 Task: Look for space in Hawthorne, United States from 10th August, 2023 to 18th August, 2023 for 2 adults in price range Rs.10000 to Rs.14000. Place can be private room with 1  bedroom having 1 bed and 1 bathroom. Property type can be house, flat, guest house. Amenities needed are: wifi, TV, free parkinig on premises, gym, breakfast. Booking option can be shelf check-in. Required host language is English.
Action: Mouse moved to (429, 107)
Screenshot: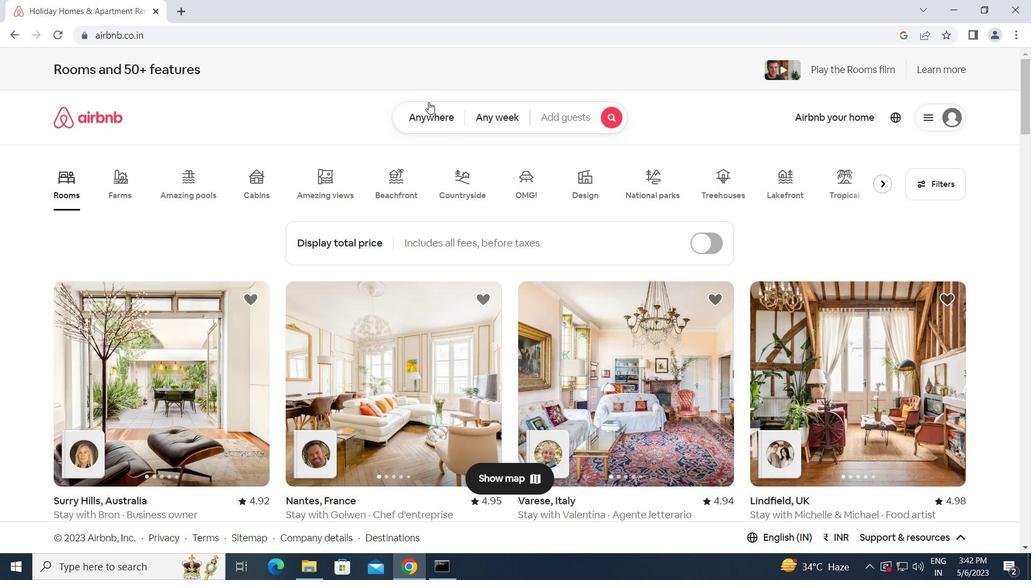 
Action: Mouse pressed left at (429, 107)
Screenshot: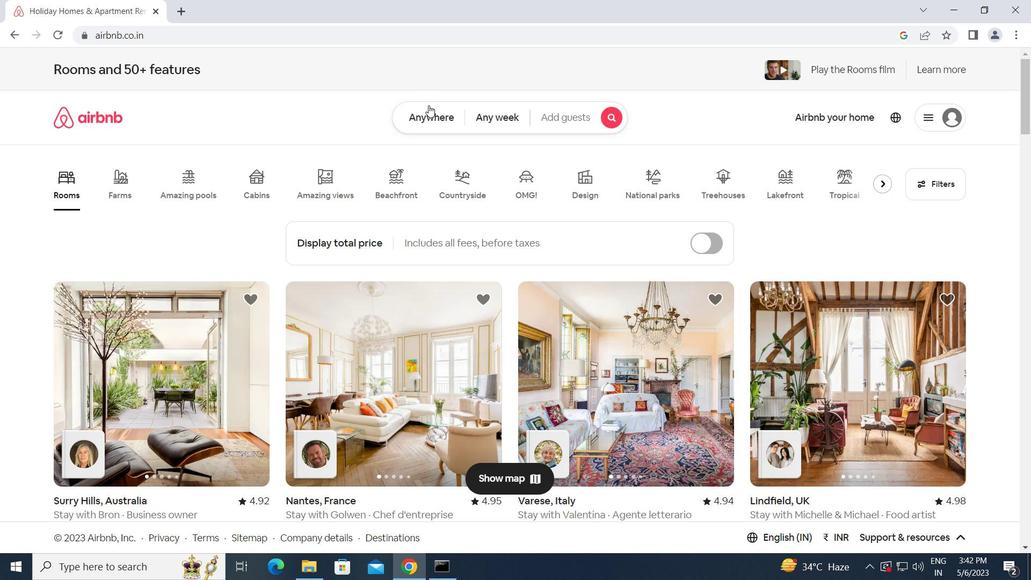 
Action: Mouse moved to (355, 160)
Screenshot: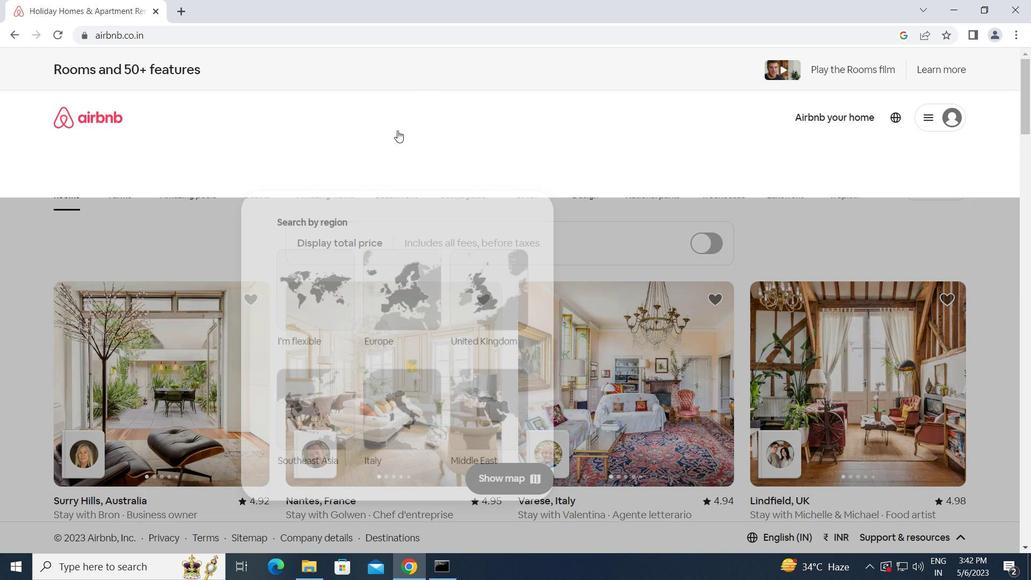
Action: Mouse pressed left at (355, 160)
Screenshot: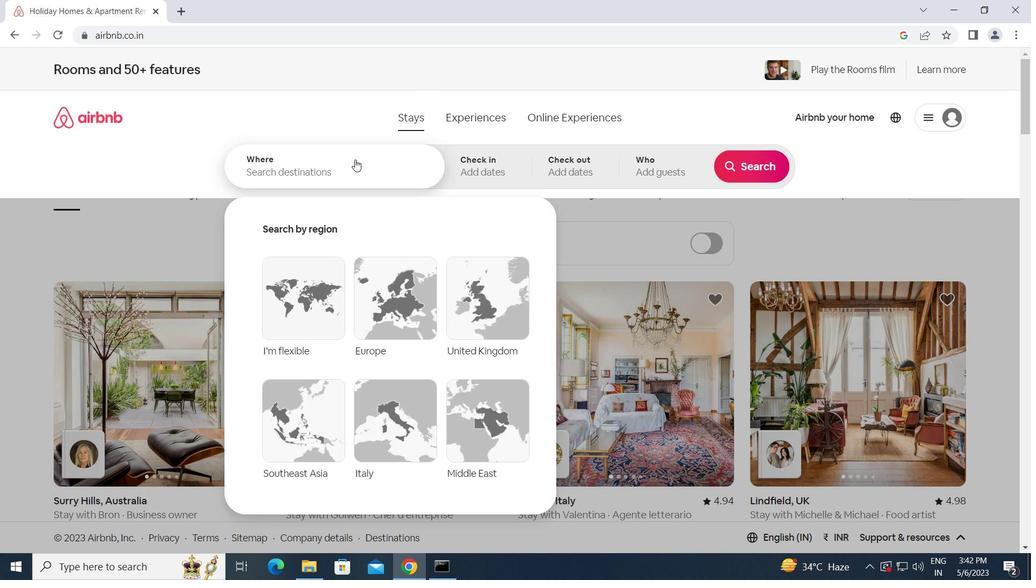 
Action: Key pressed h<Key.backspace><Key.caps_lock>h<Key.caps_lock>awthorne,<Key.space><Key.caps_lock>u<Key.caps_lock>nited<Key.space><Key.caps_lock>s<Key.caps_lock>tate
Screenshot: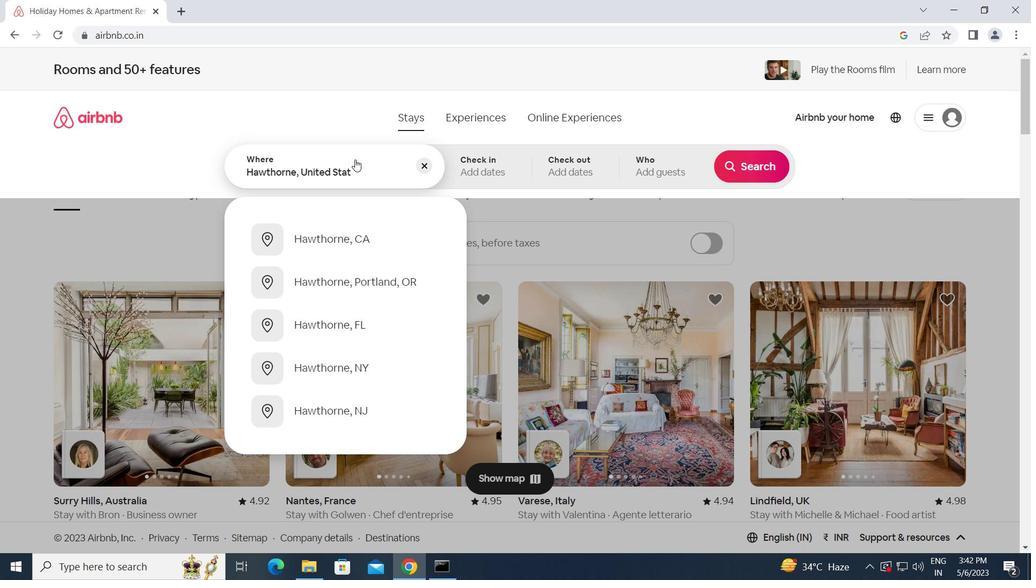 
Action: Mouse moved to (826, 0)
Screenshot: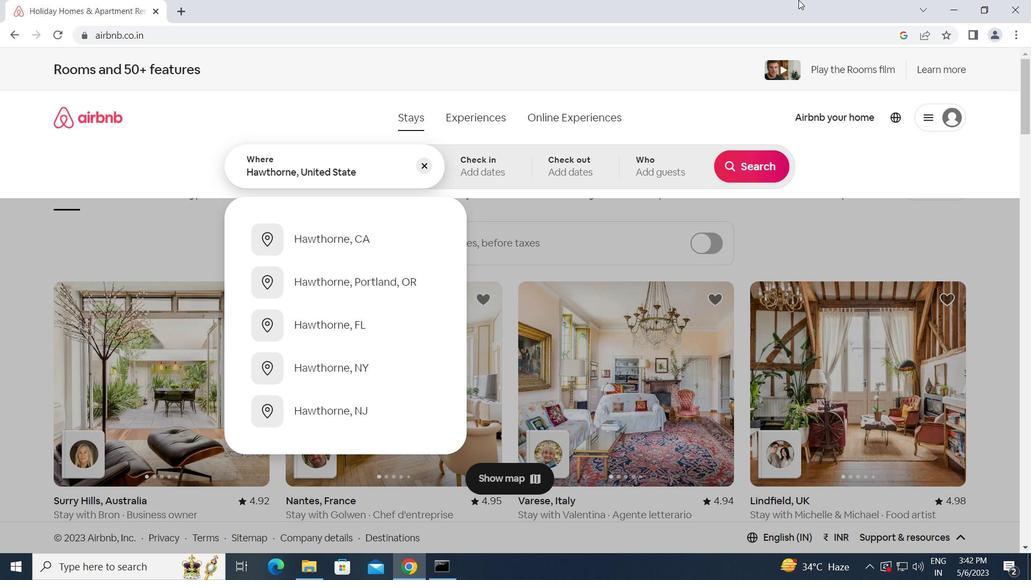 
Action: Key pressed s<Key.enter>
Screenshot: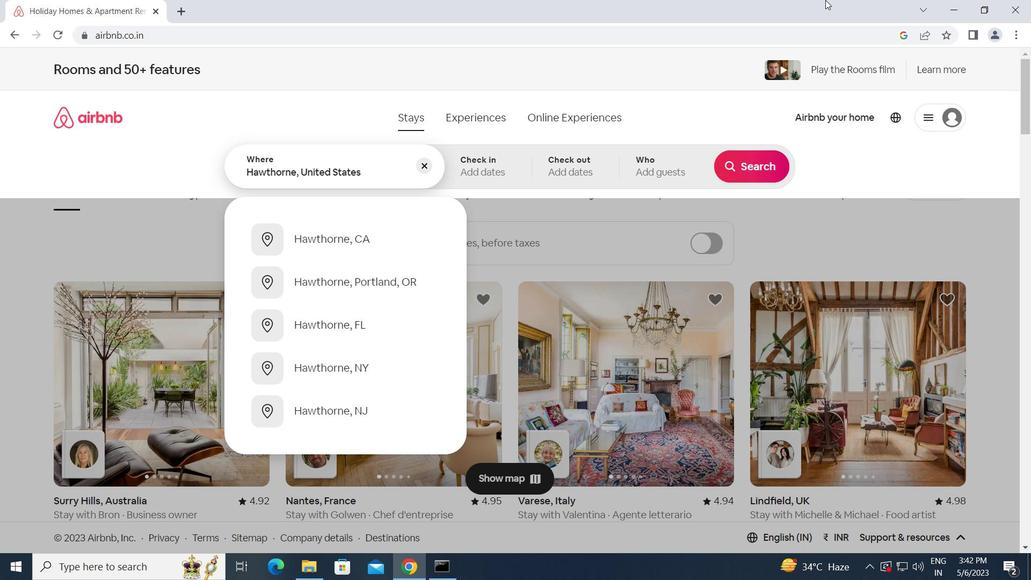 
Action: Mouse moved to (746, 276)
Screenshot: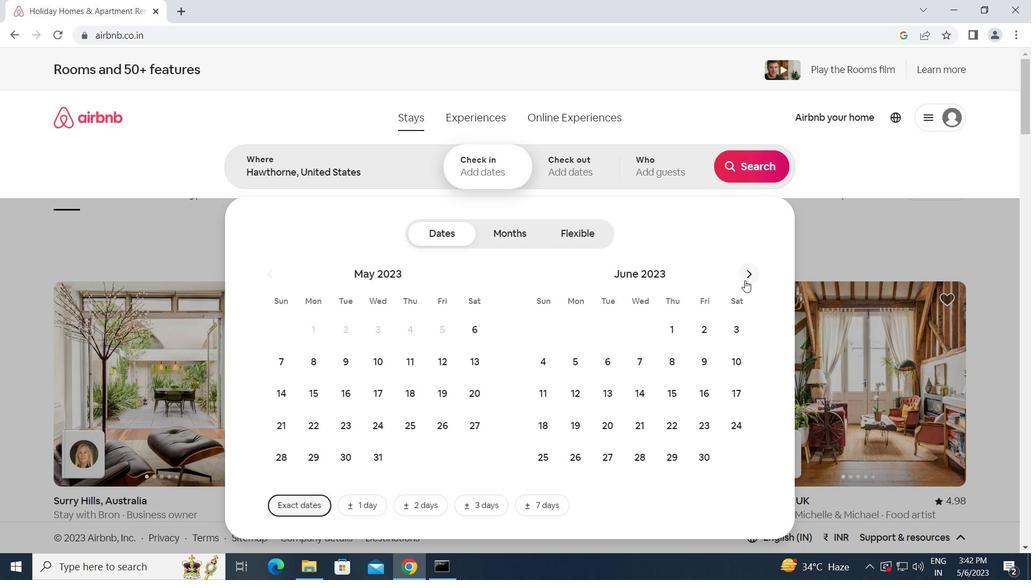 
Action: Mouse pressed left at (746, 276)
Screenshot: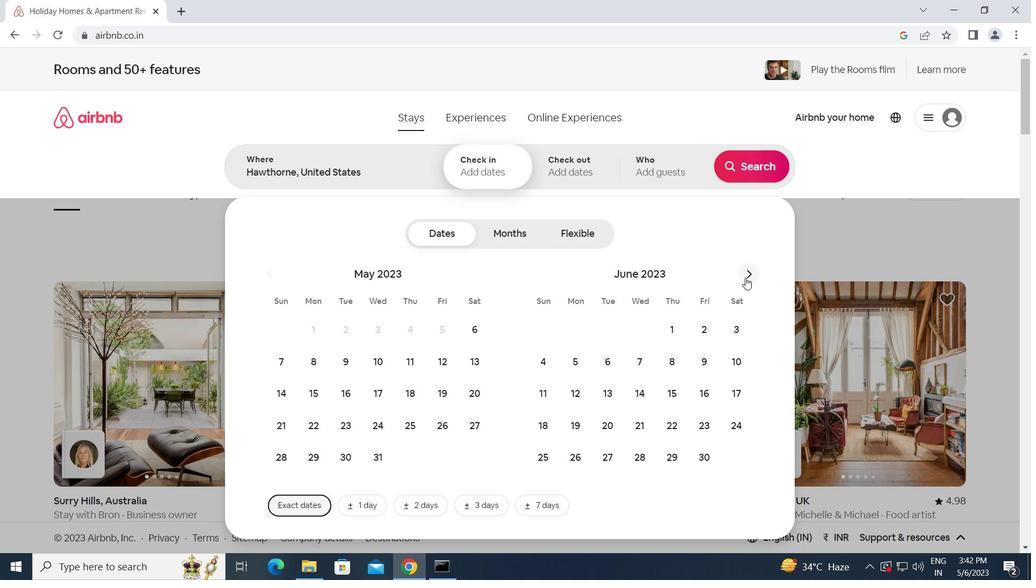 
Action: Mouse pressed left at (746, 276)
Screenshot: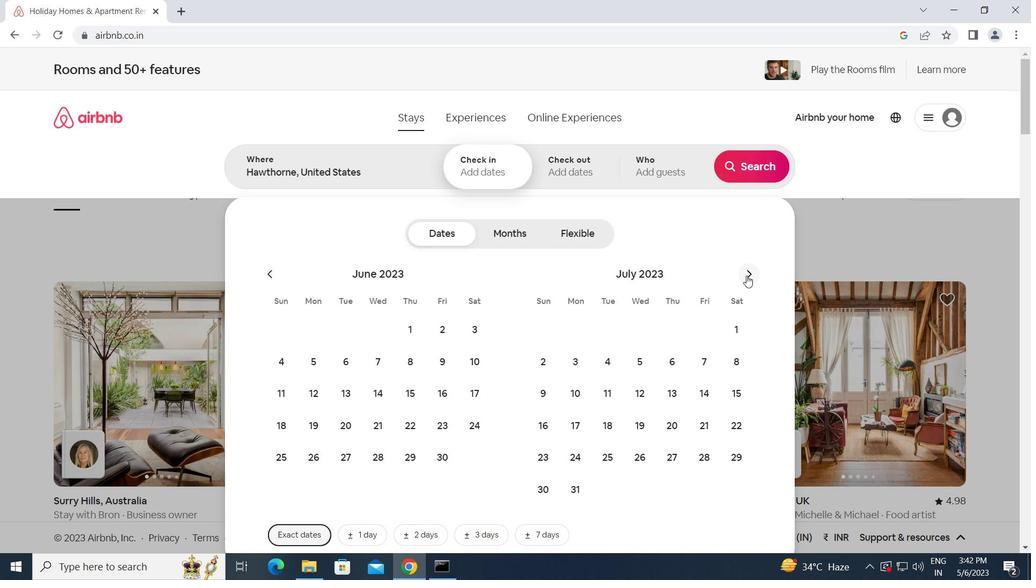 
Action: Mouse moved to (674, 359)
Screenshot: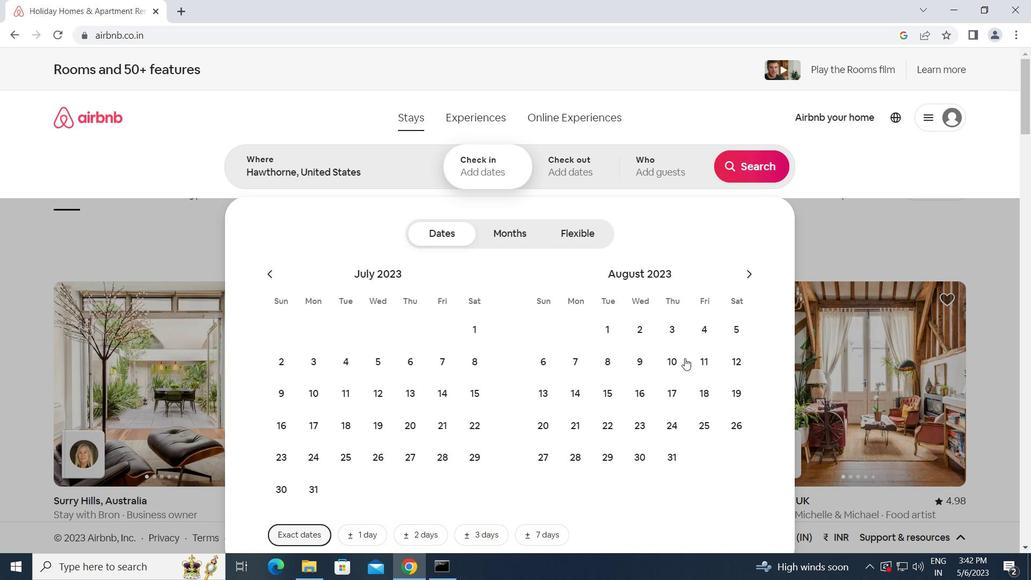 
Action: Mouse pressed left at (674, 359)
Screenshot: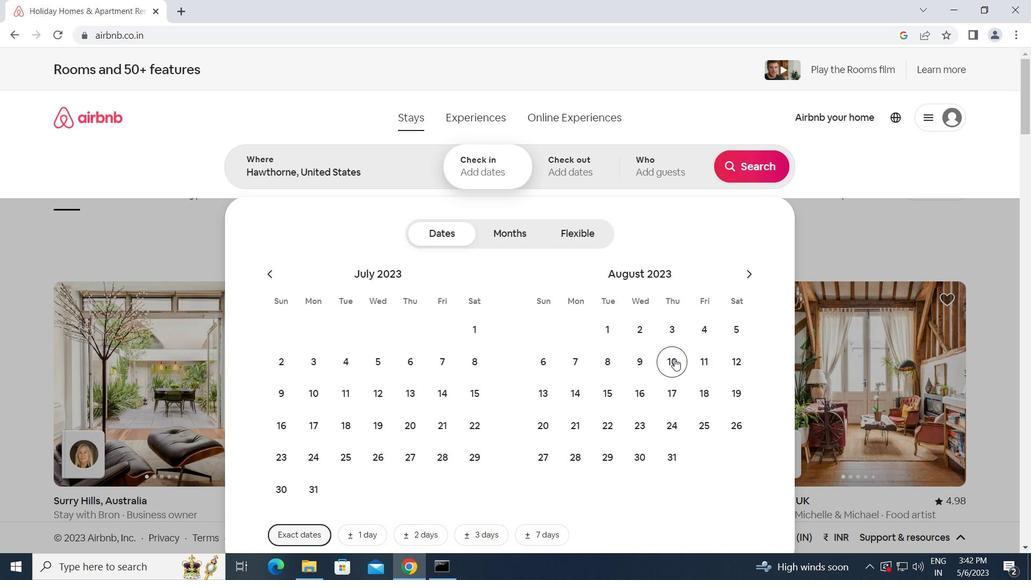 
Action: Mouse moved to (703, 392)
Screenshot: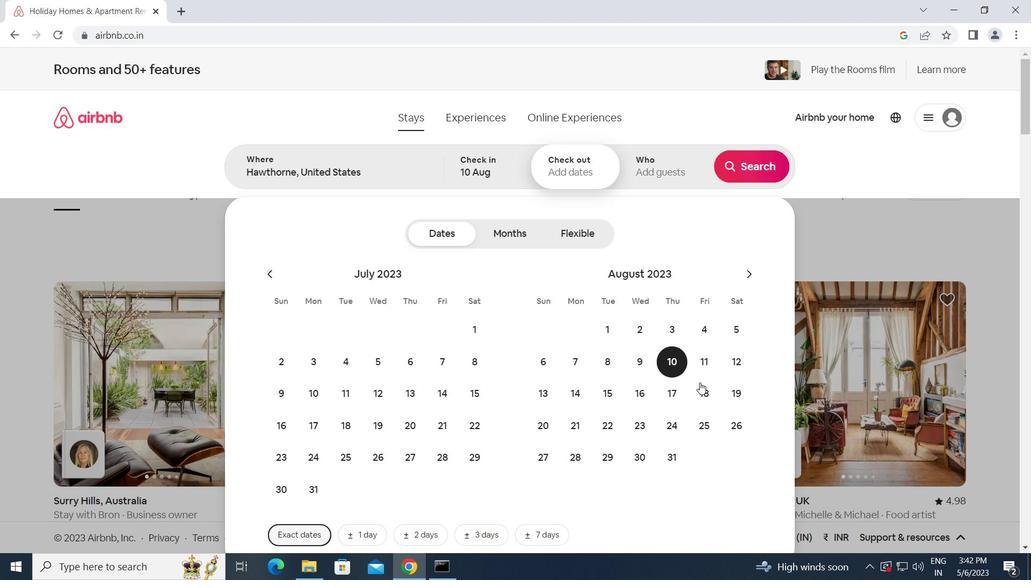 
Action: Mouse pressed left at (703, 392)
Screenshot: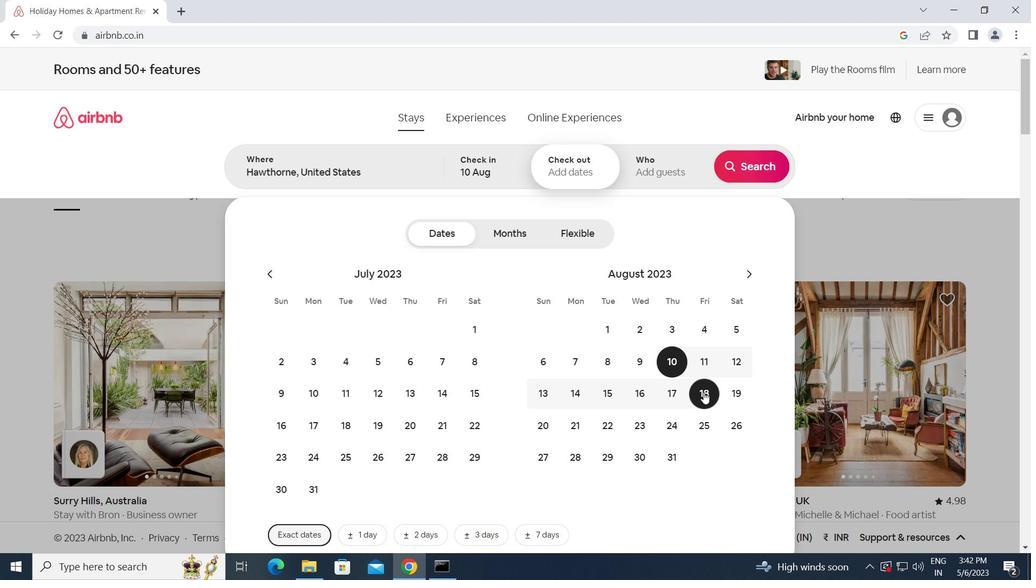 
Action: Mouse moved to (680, 170)
Screenshot: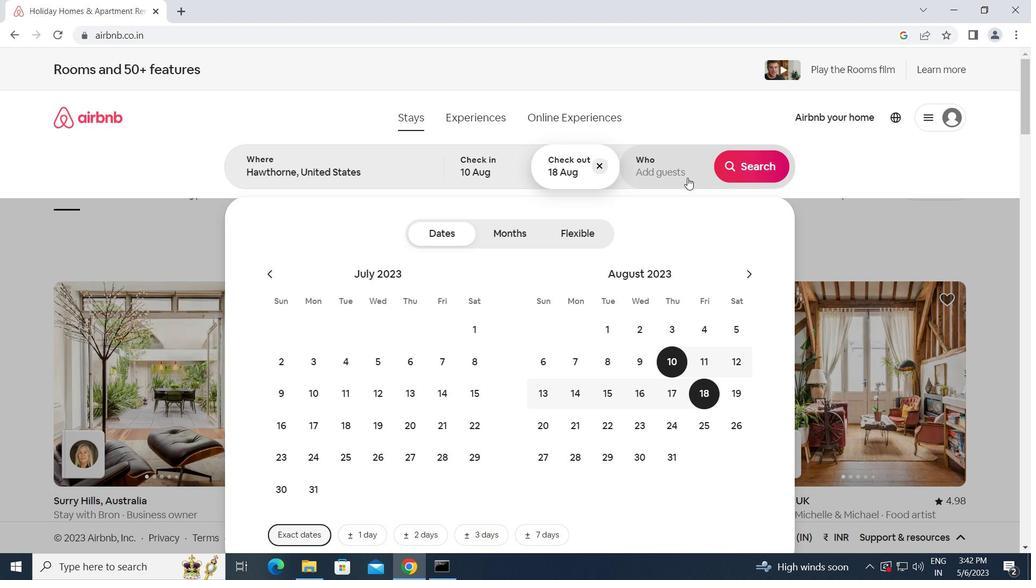 
Action: Mouse pressed left at (680, 170)
Screenshot: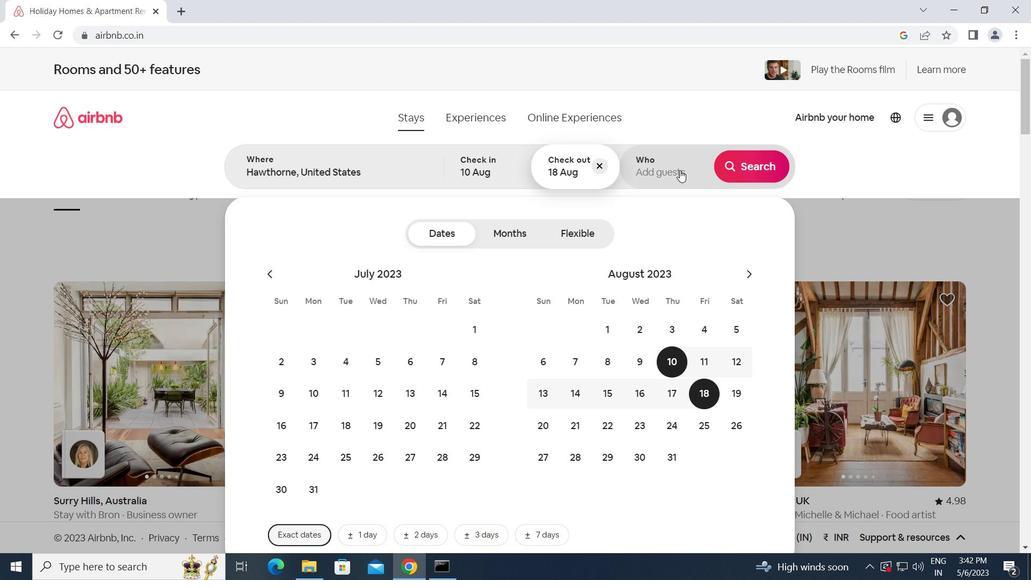 
Action: Mouse moved to (759, 235)
Screenshot: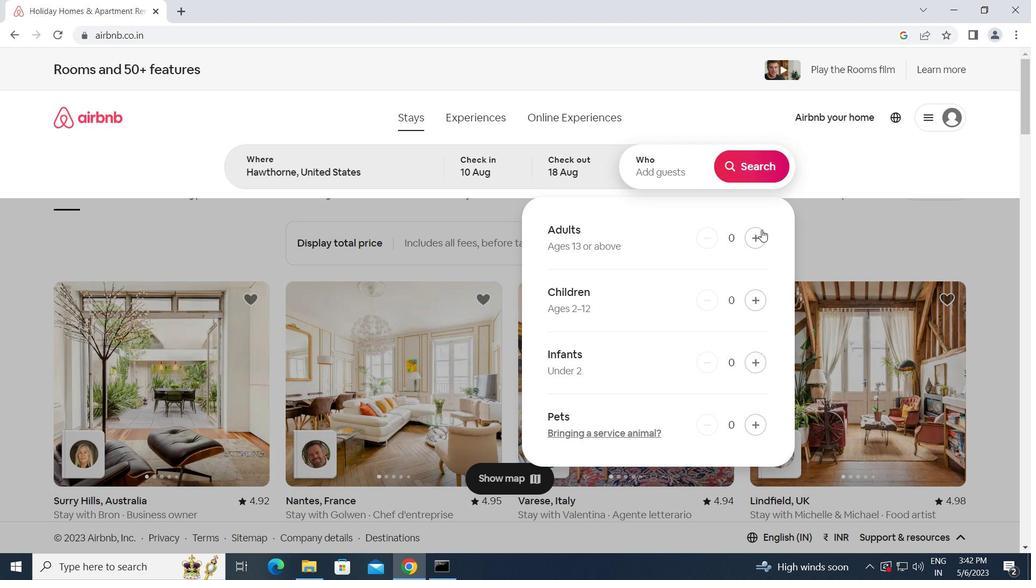 
Action: Mouse pressed left at (759, 235)
Screenshot: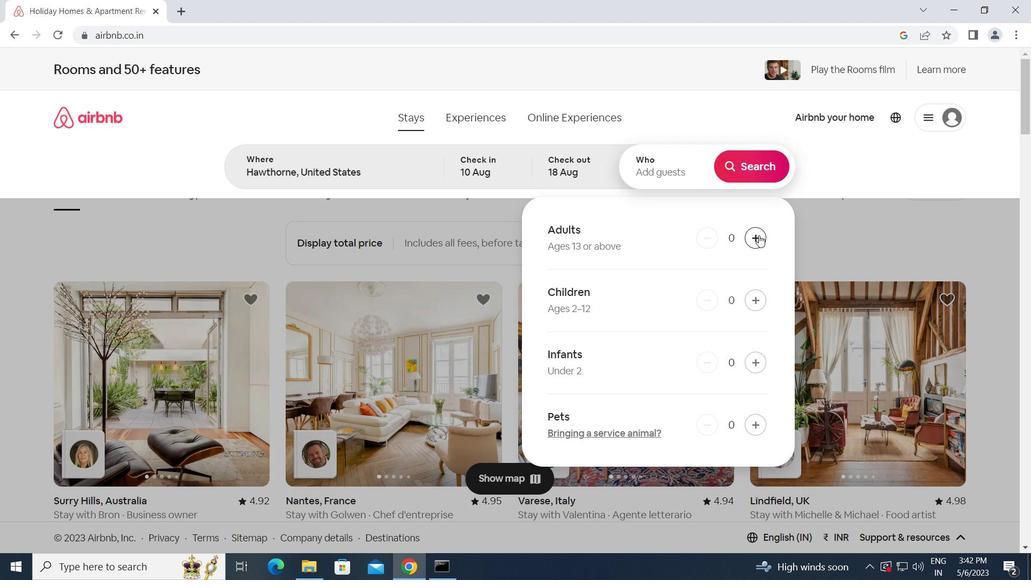
Action: Mouse pressed left at (759, 235)
Screenshot: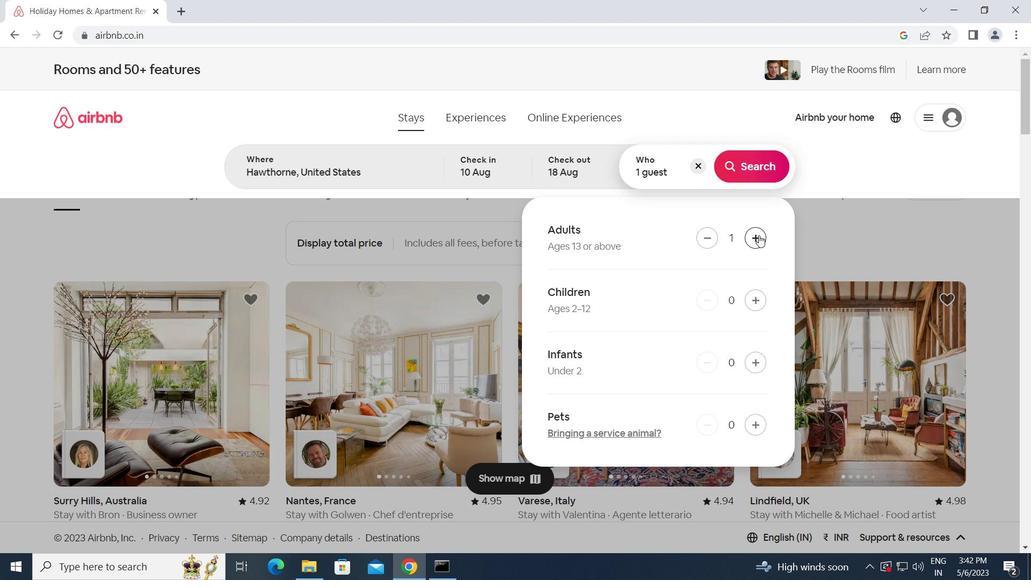
Action: Mouse moved to (757, 164)
Screenshot: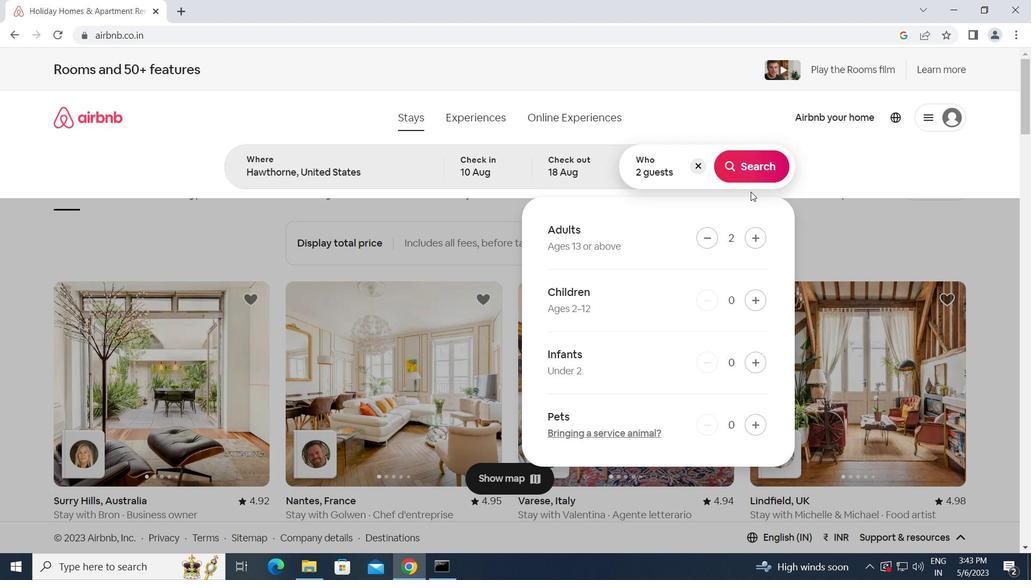 
Action: Mouse pressed left at (757, 164)
Screenshot: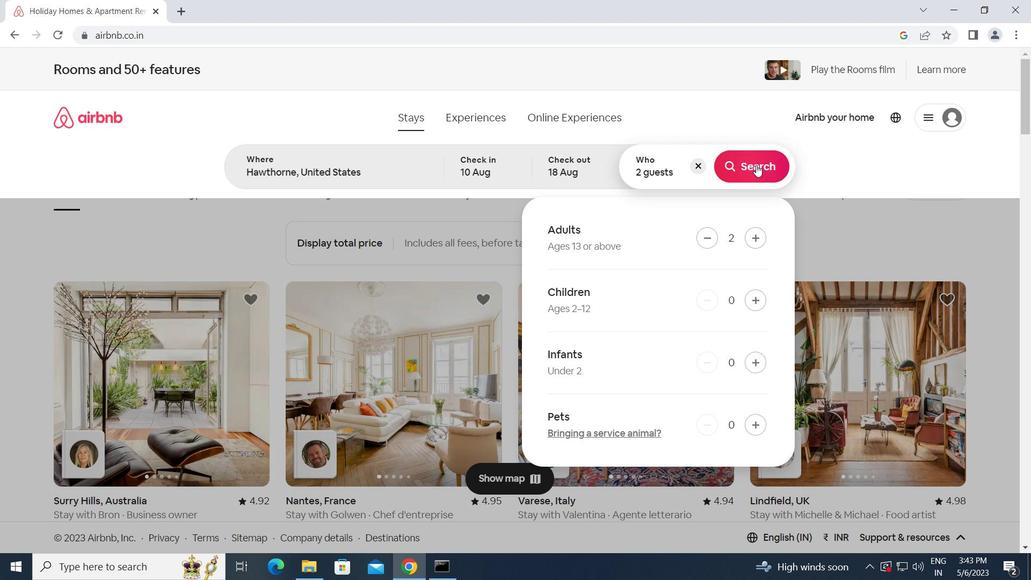 
Action: Mouse moved to (955, 124)
Screenshot: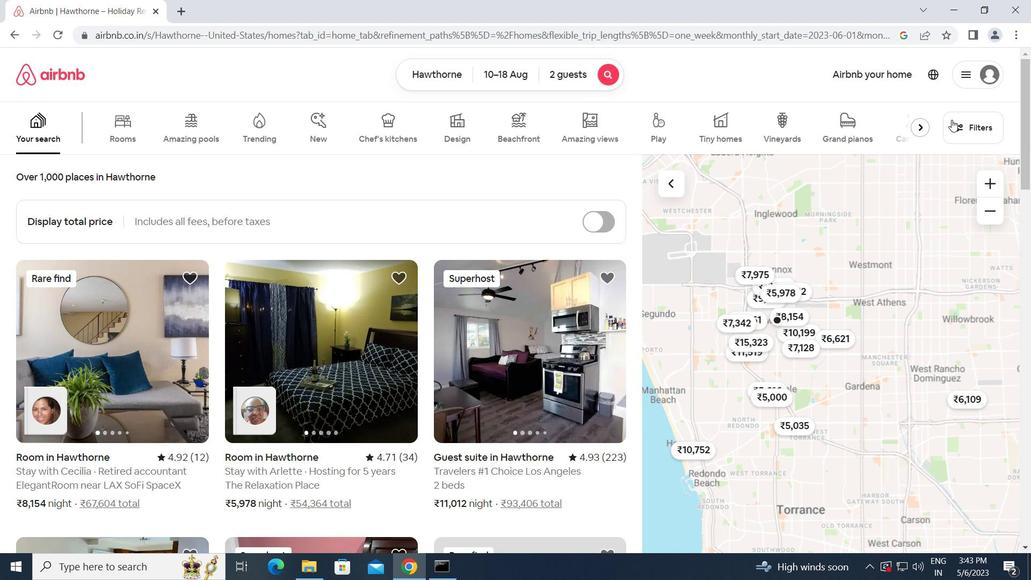 
Action: Mouse pressed left at (955, 124)
Screenshot: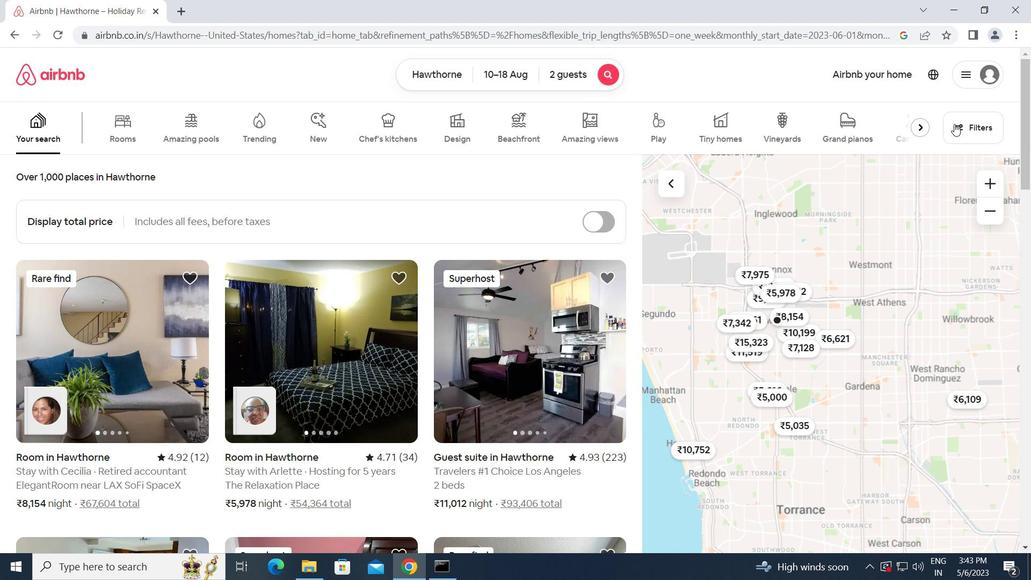 
Action: Mouse moved to (331, 452)
Screenshot: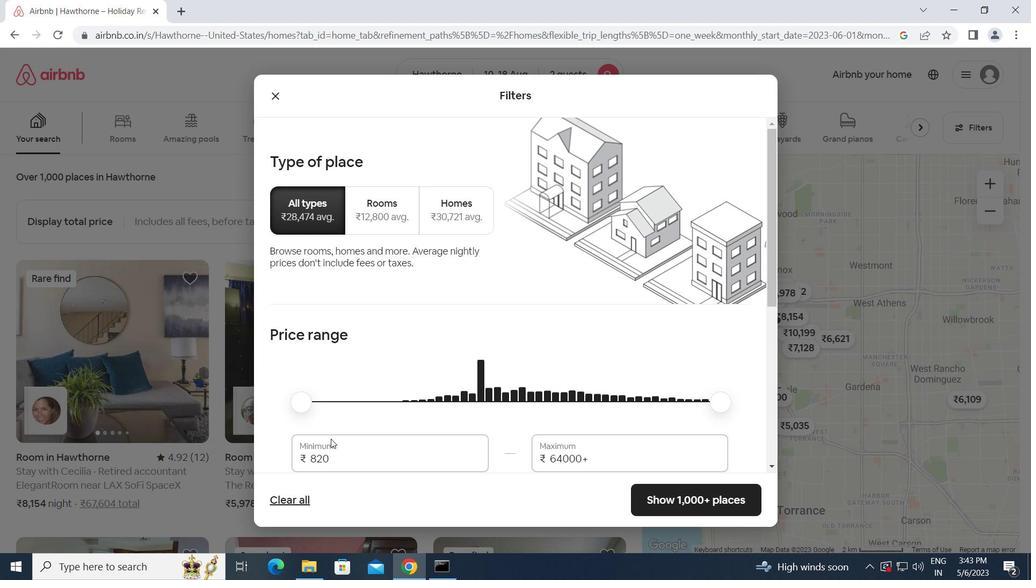 
Action: Mouse scrolled (331, 451) with delta (0, 0)
Screenshot: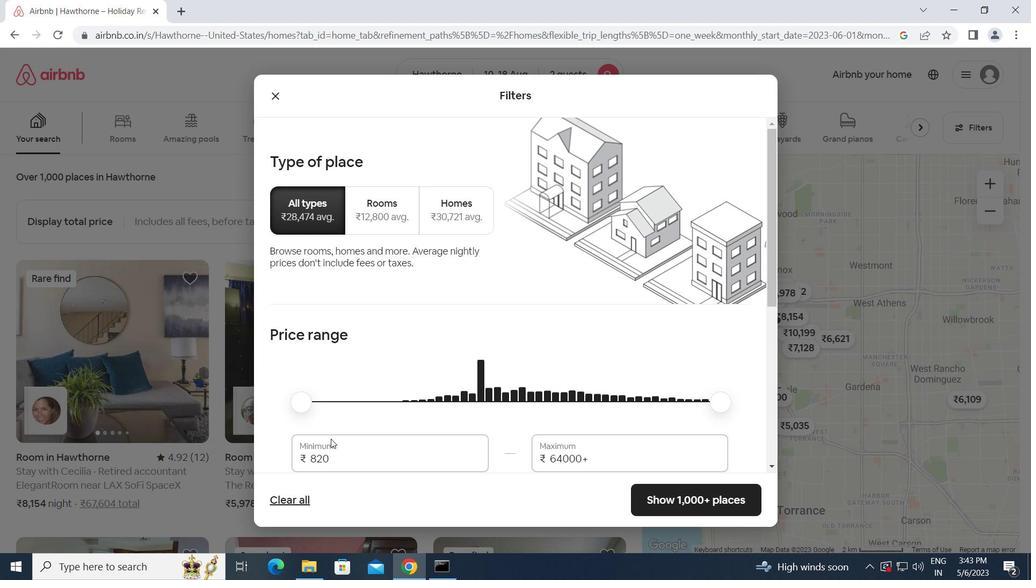 
Action: Mouse scrolled (331, 451) with delta (0, 0)
Screenshot: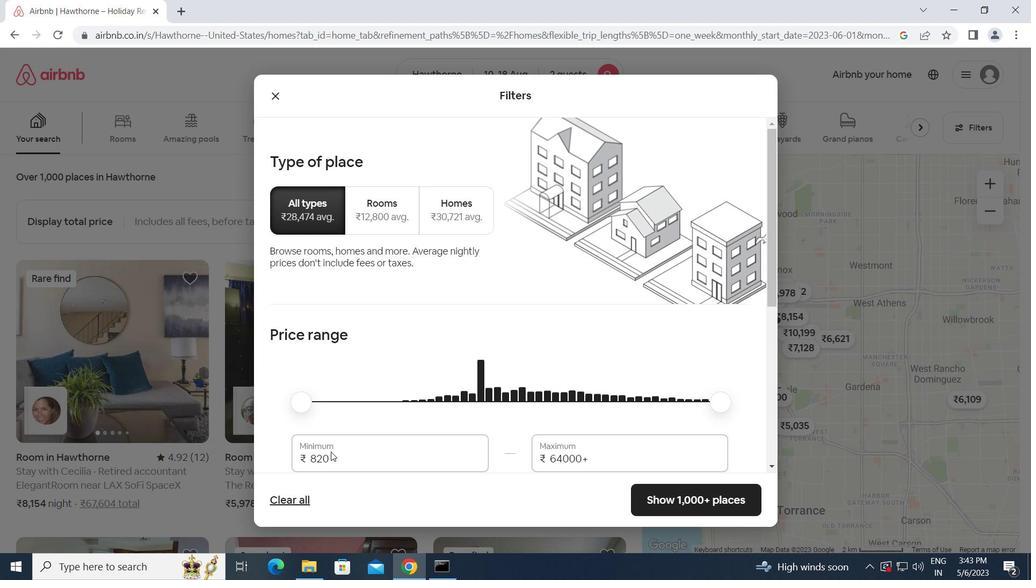 
Action: Mouse moved to (330, 328)
Screenshot: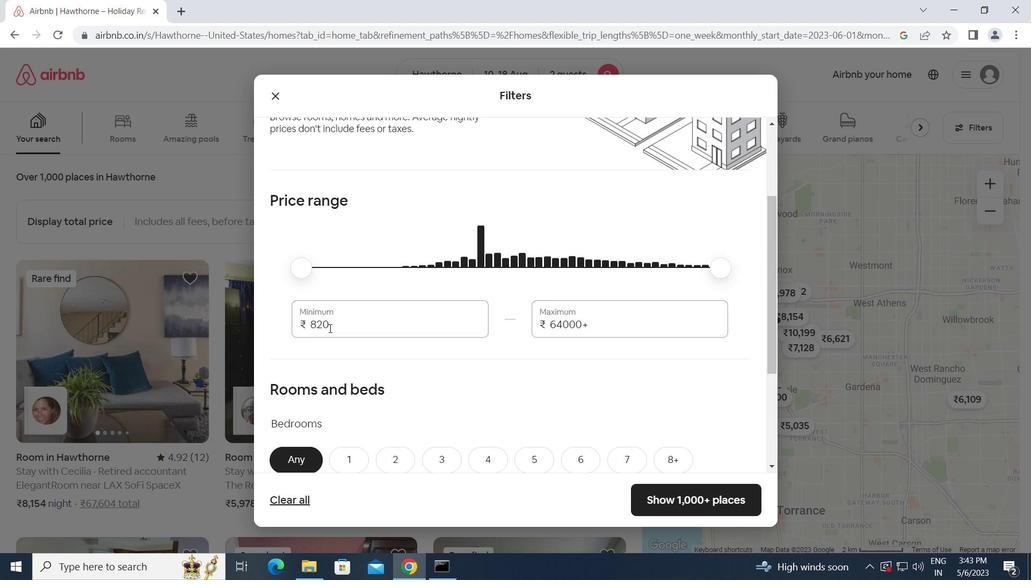 
Action: Mouse pressed left at (330, 328)
Screenshot: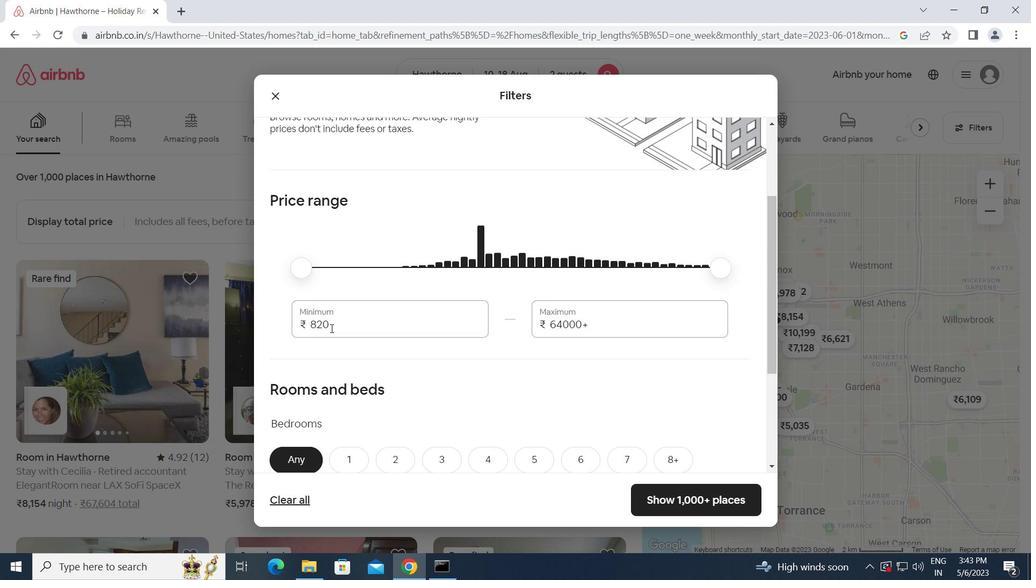 
Action: Mouse moved to (293, 323)
Screenshot: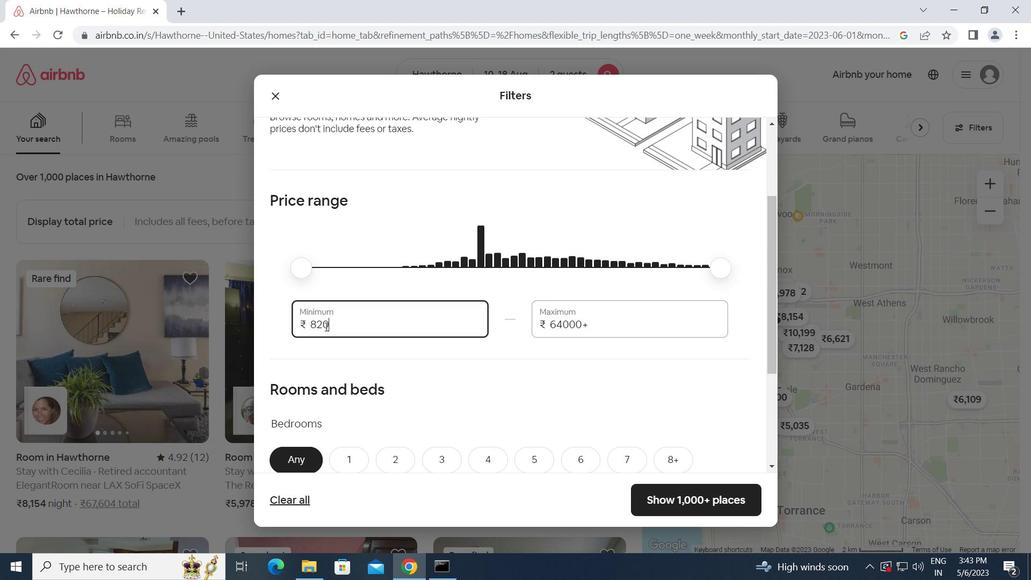 
Action: Key pressed 10000<Key.tab>14000
Screenshot: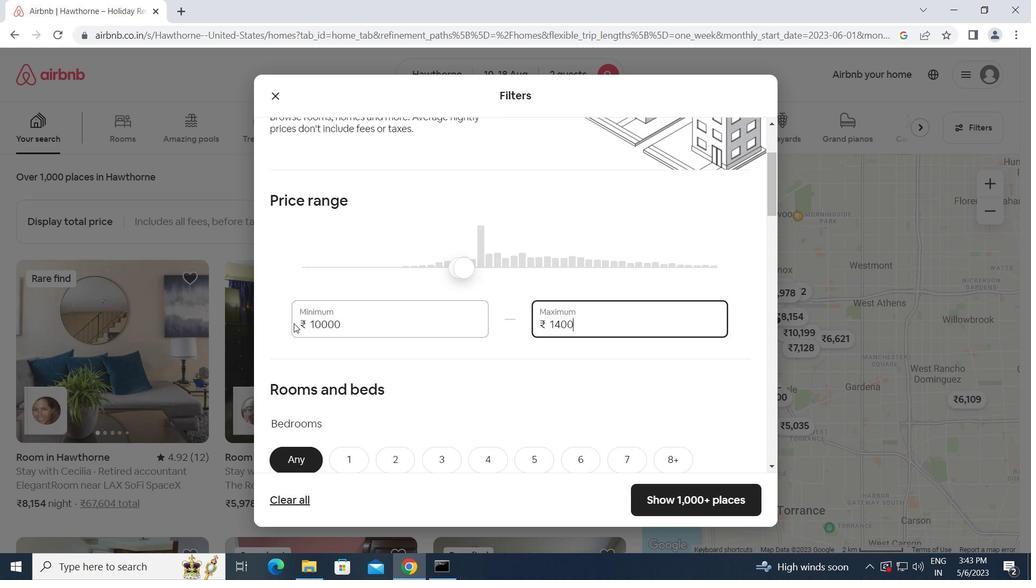 
Action: Mouse moved to (322, 357)
Screenshot: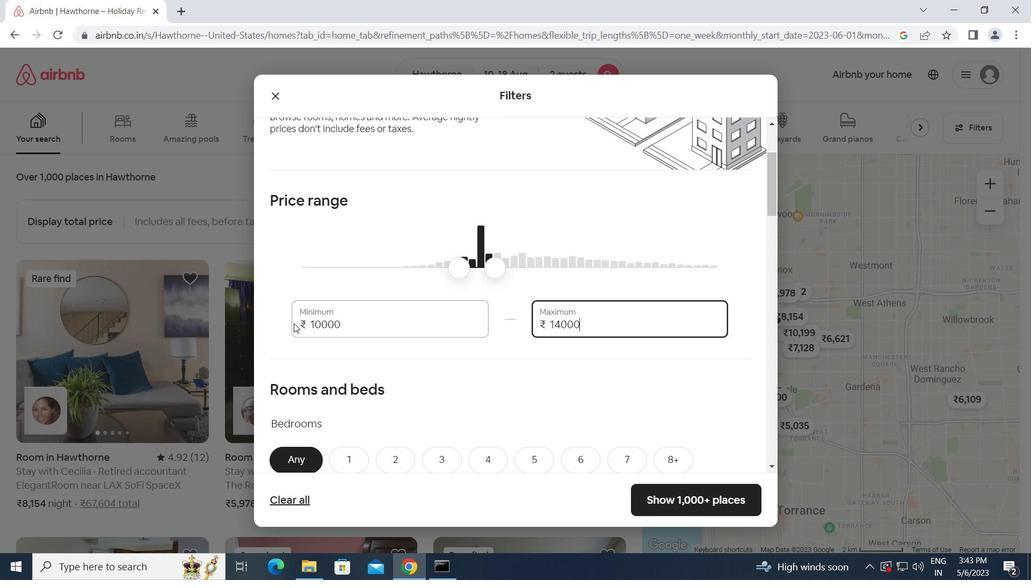 
Action: Mouse scrolled (322, 357) with delta (0, 0)
Screenshot: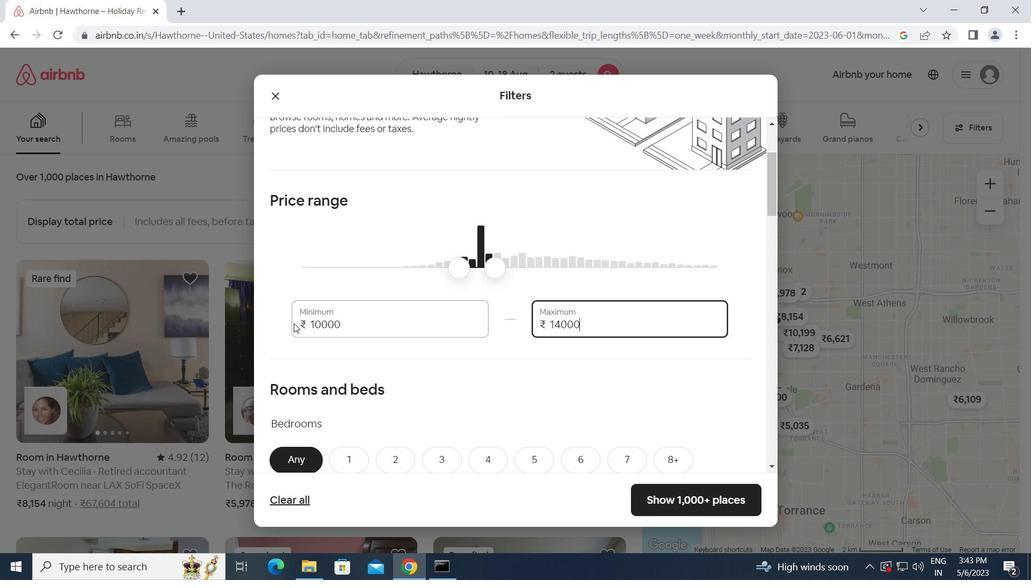 
Action: Mouse moved to (416, 352)
Screenshot: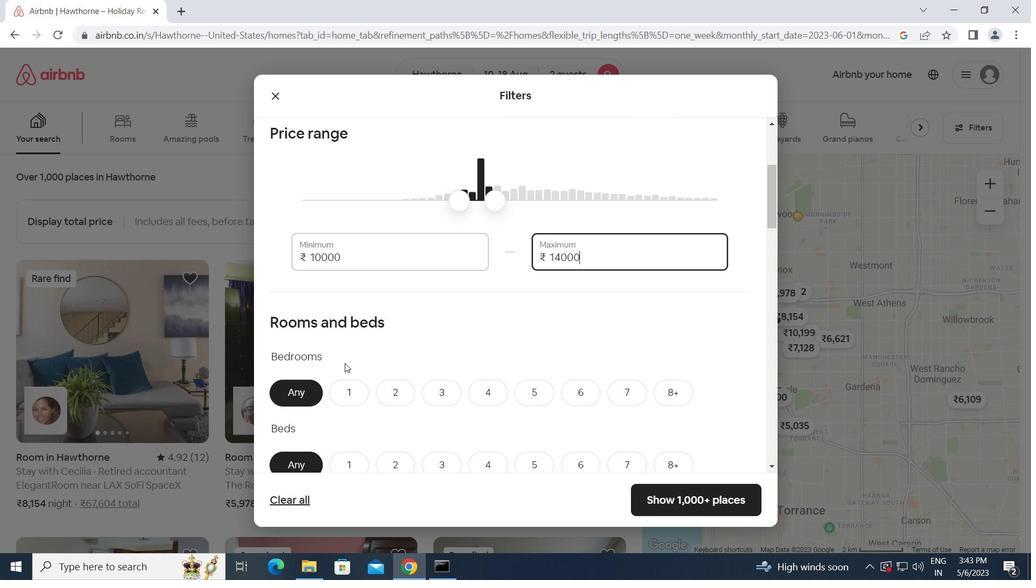 
Action: Mouse scrolled (416, 351) with delta (0, 0)
Screenshot: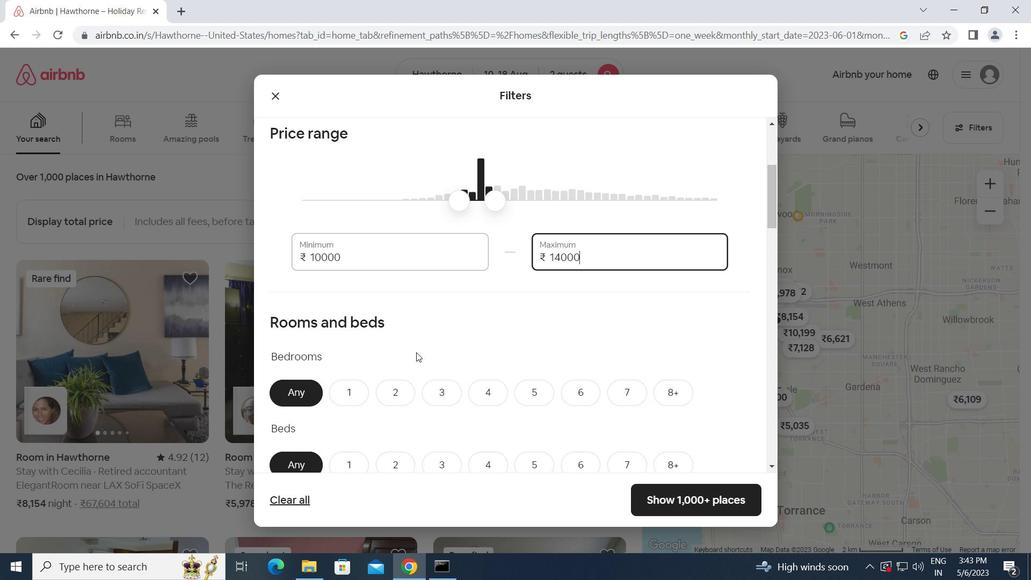 
Action: Mouse moved to (344, 321)
Screenshot: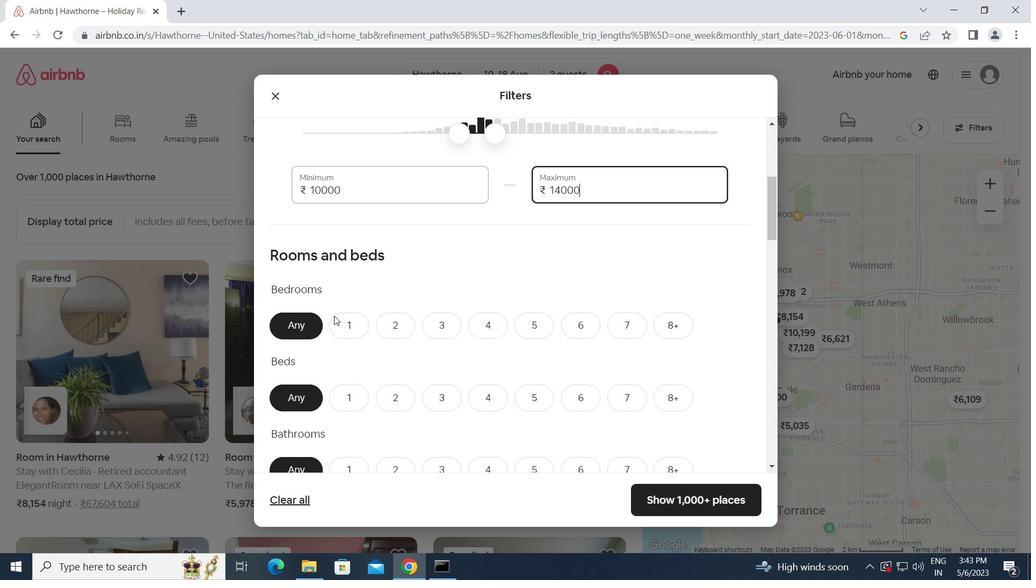 
Action: Mouse pressed left at (344, 321)
Screenshot: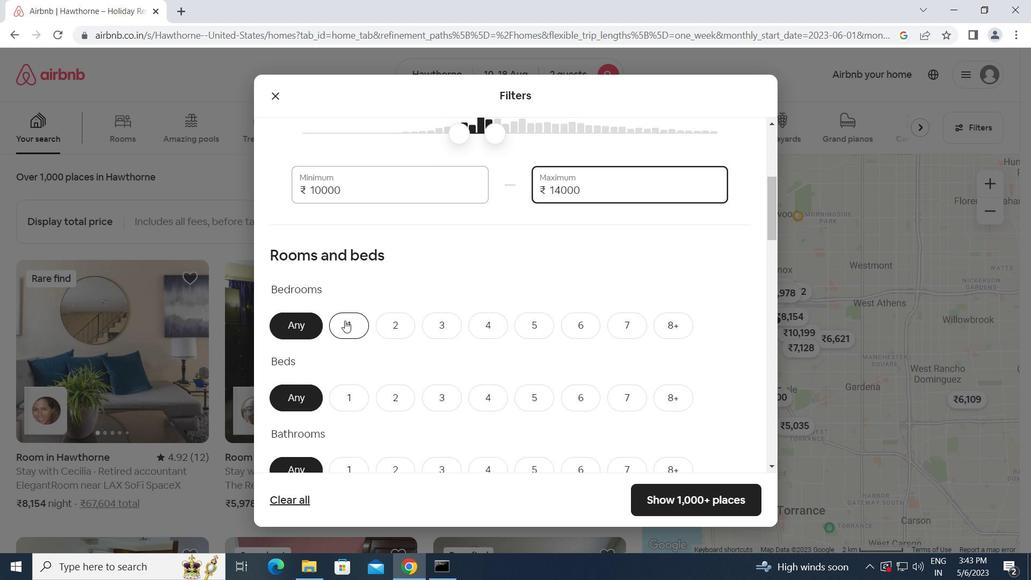 
Action: Mouse moved to (352, 329)
Screenshot: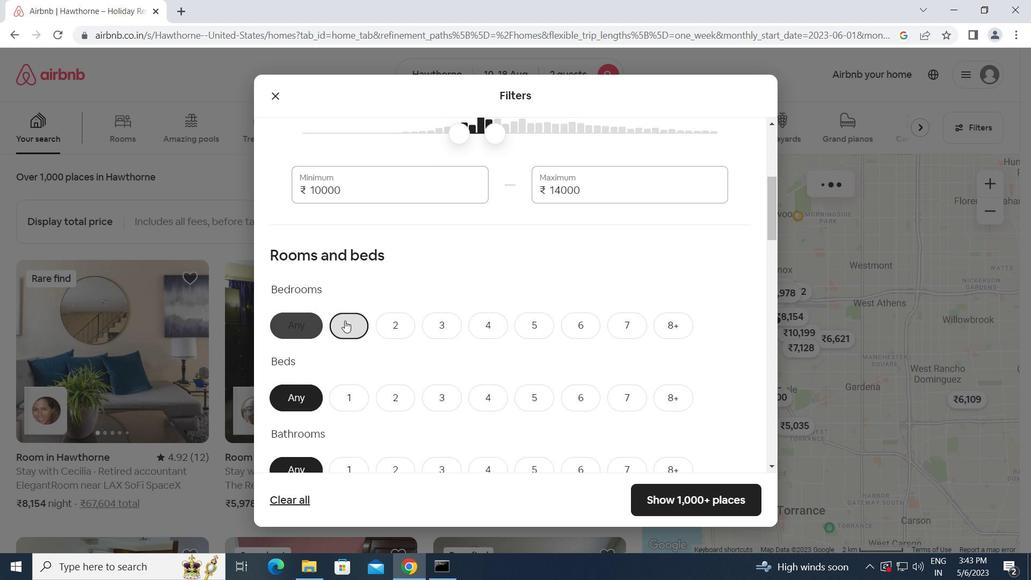 
Action: Mouse scrolled (352, 329) with delta (0, 0)
Screenshot: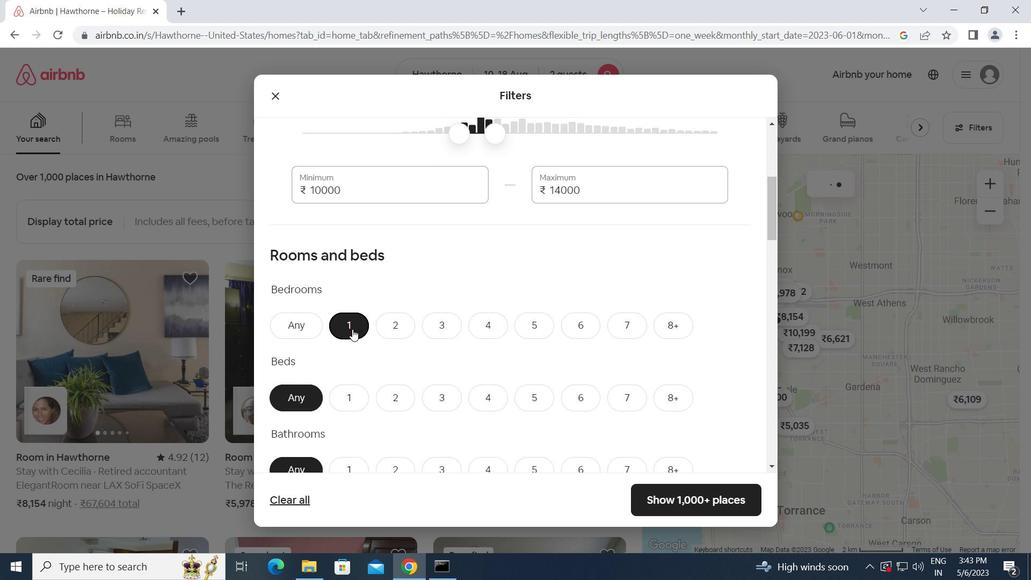 
Action: Mouse pressed left at (352, 329)
Screenshot: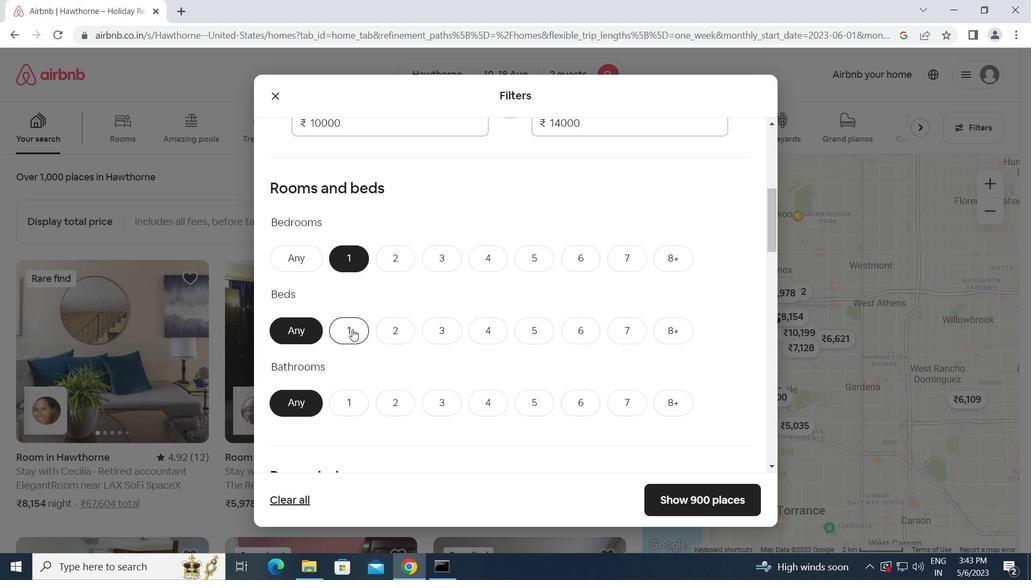 
Action: Mouse moved to (350, 406)
Screenshot: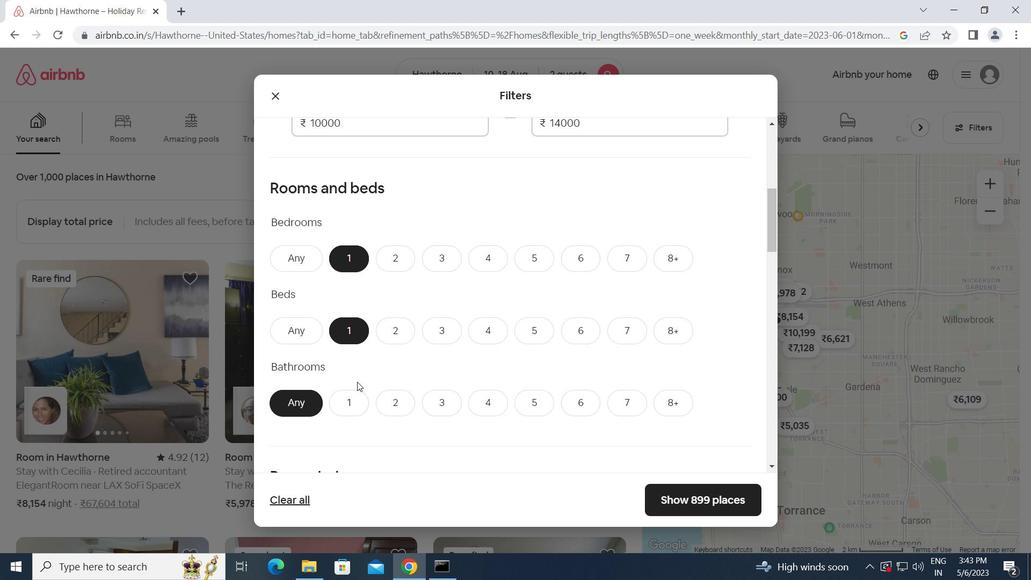 
Action: Mouse pressed left at (350, 406)
Screenshot: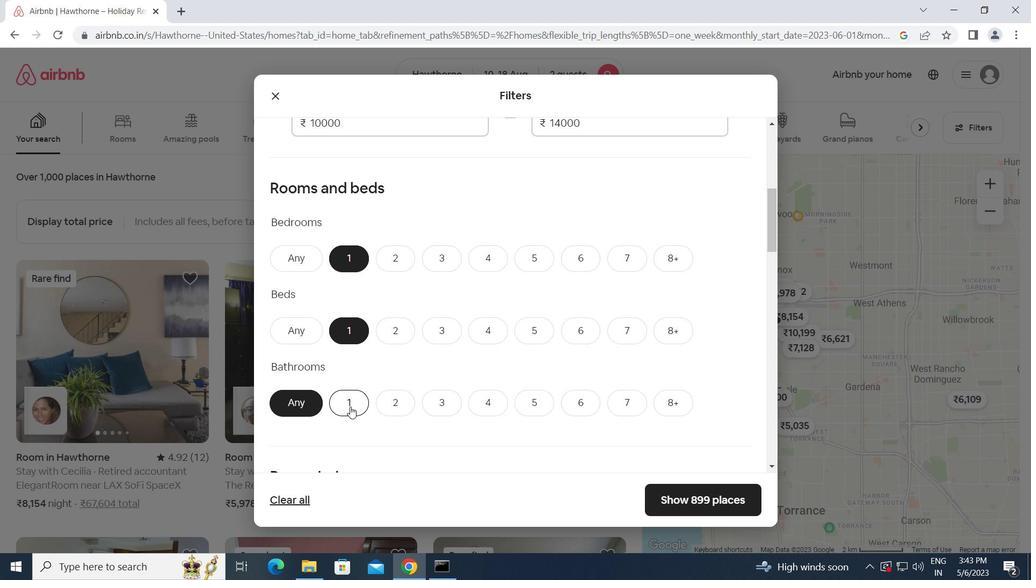 
Action: Mouse moved to (470, 405)
Screenshot: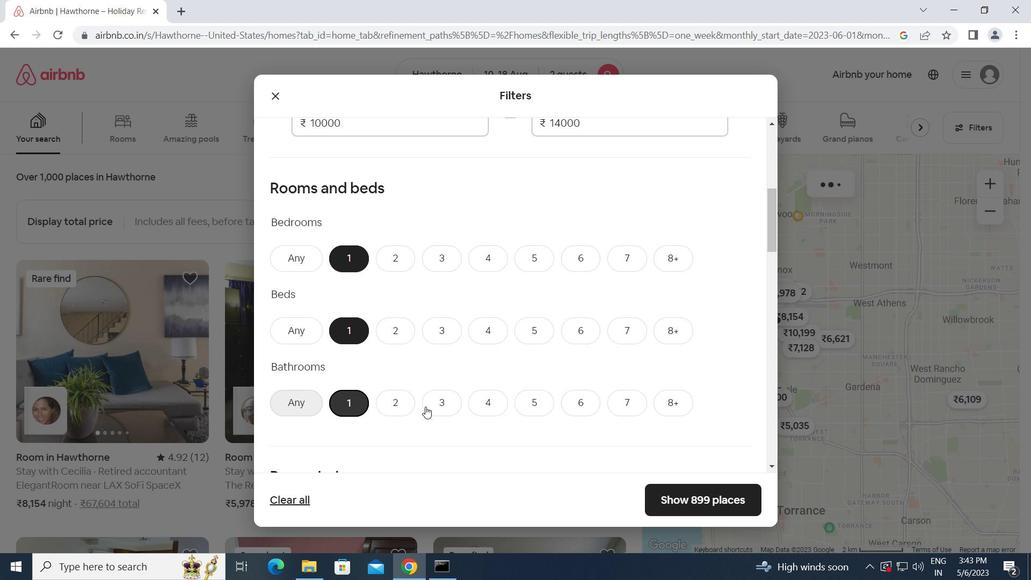 
Action: Mouse scrolled (470, 404) with delta (0, 0)
Screenshot: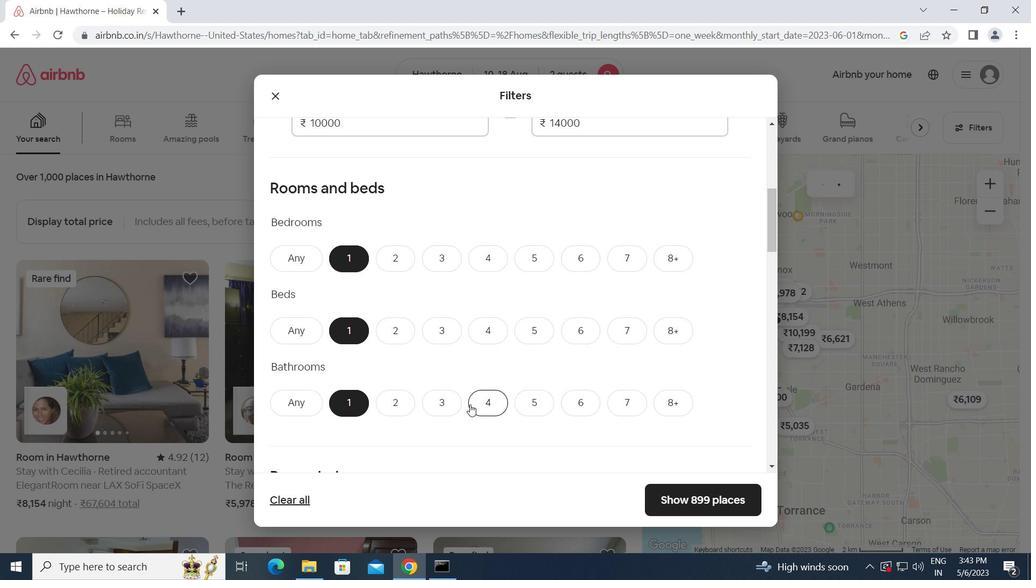 
Action: Mouse moved to (470, 405)
Screenshot: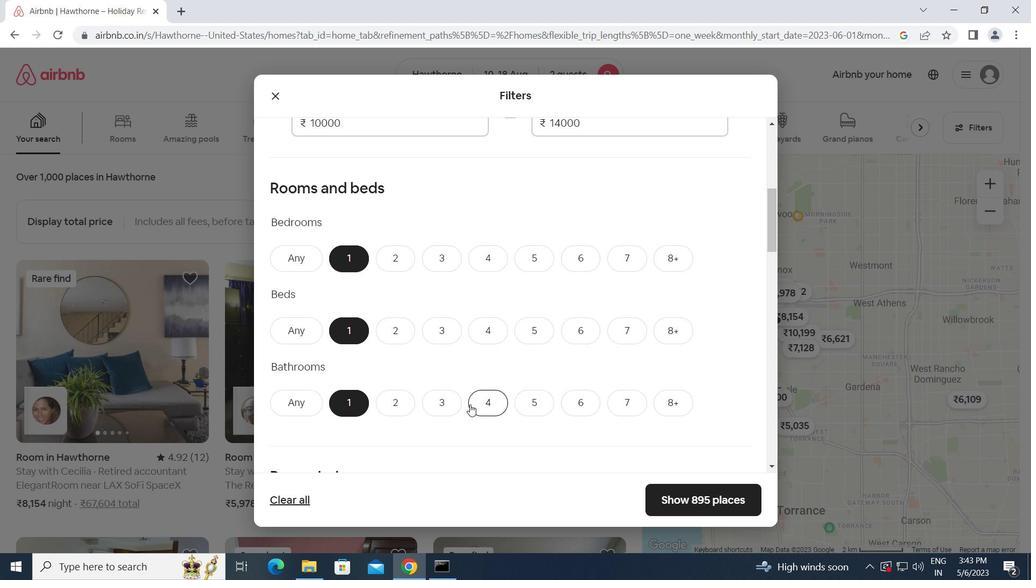 
Action: Mouse scrolled (470, 404) with delta (0, 0)
Screenshot: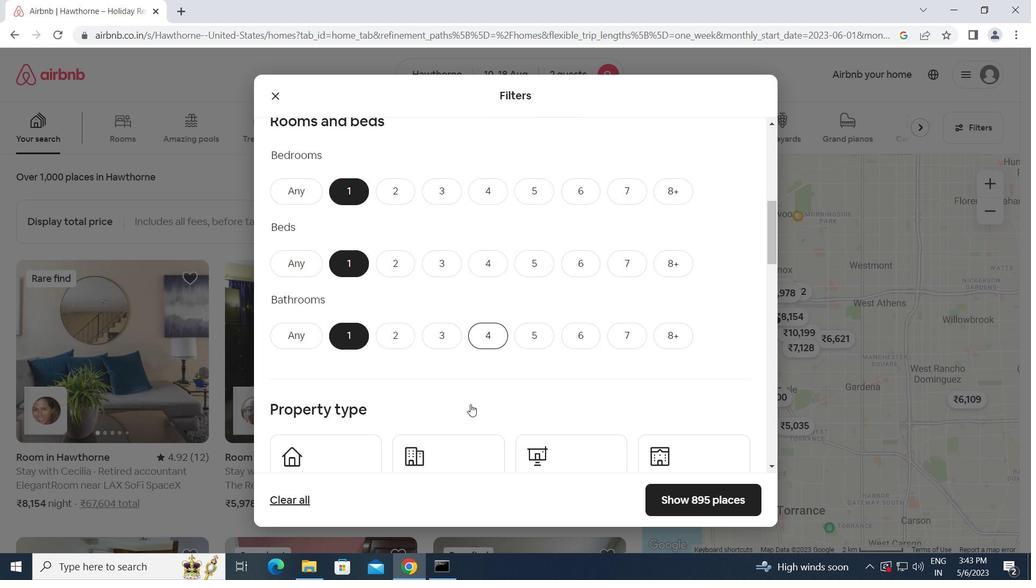 
Action: Mouse moved to (347, 398)
Screenshot: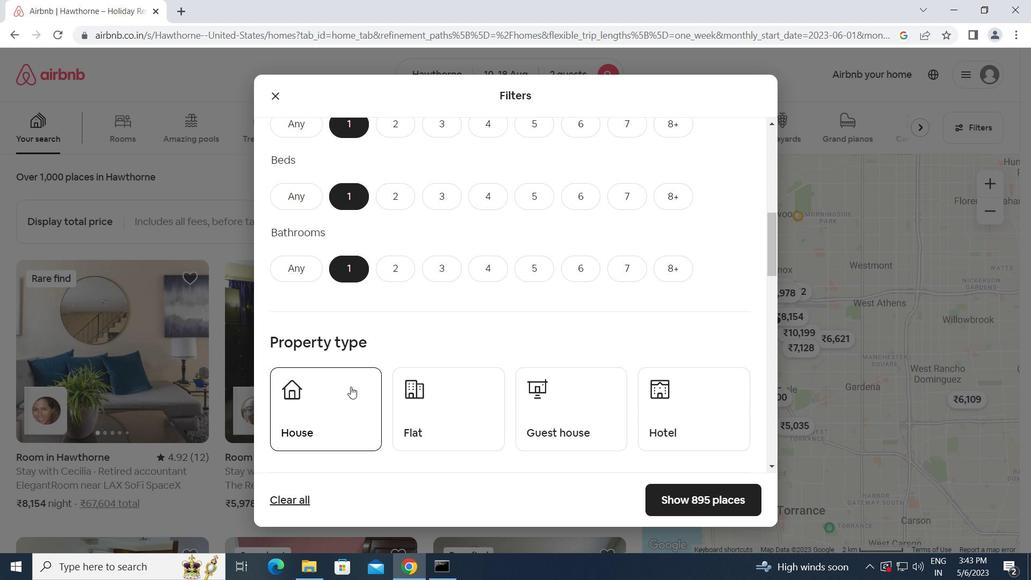 
Action: Mouse pressed left at (347, 398)
Screenshot: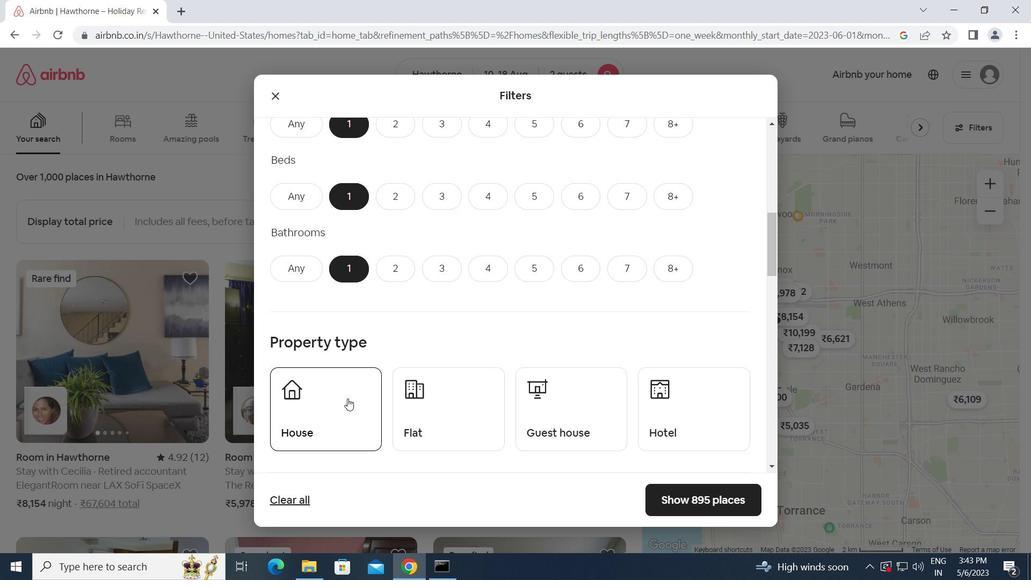 
Action: Mouse moved to (436, 412)
Screenshot: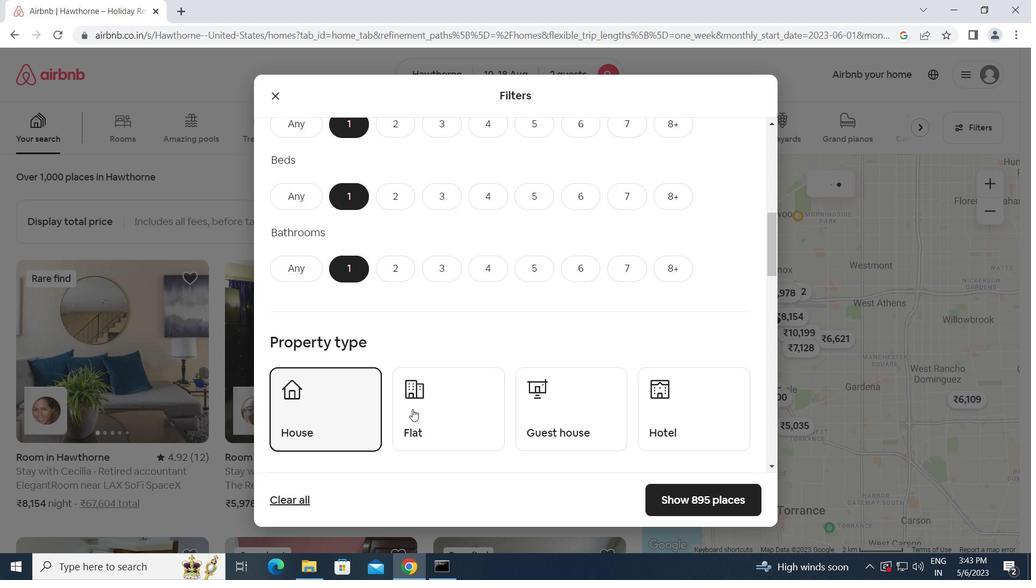 
Action: Mouse pressed left at (436, 412)
Screenshot: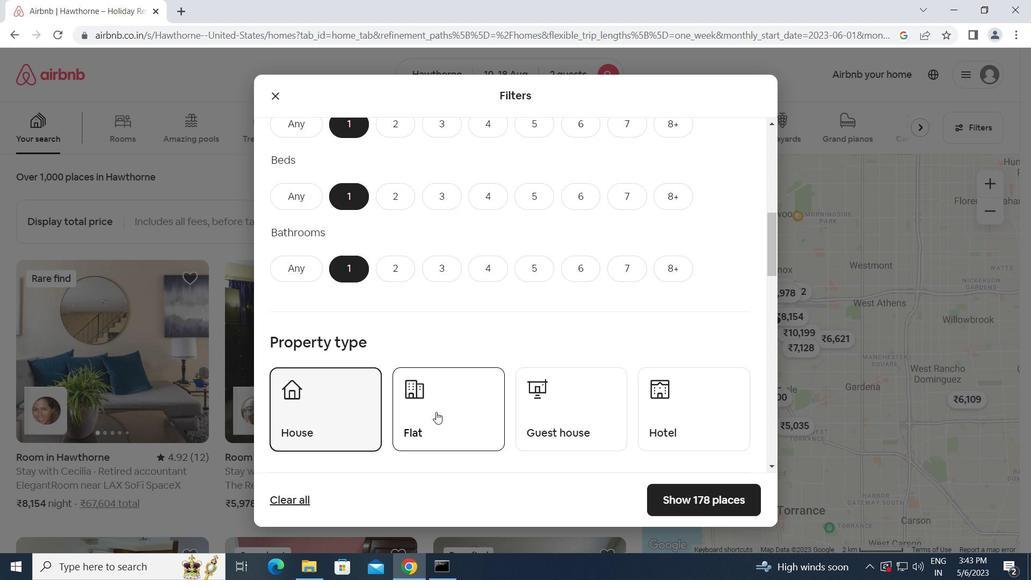 
Action: Mouse moved to (575, 413)
Screenshot: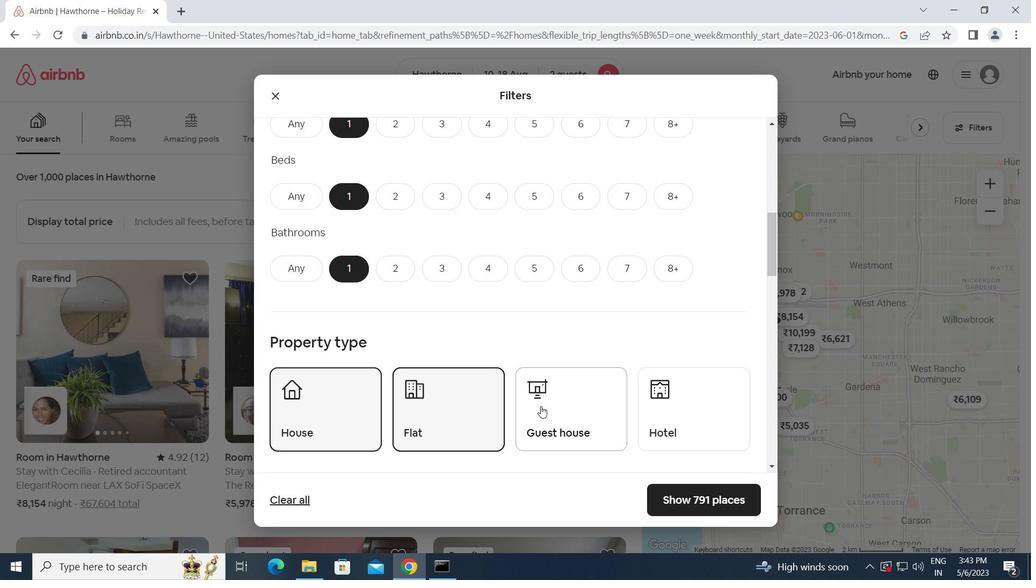 
Action: Mouse pressed left at (575, 413)
Screenshot: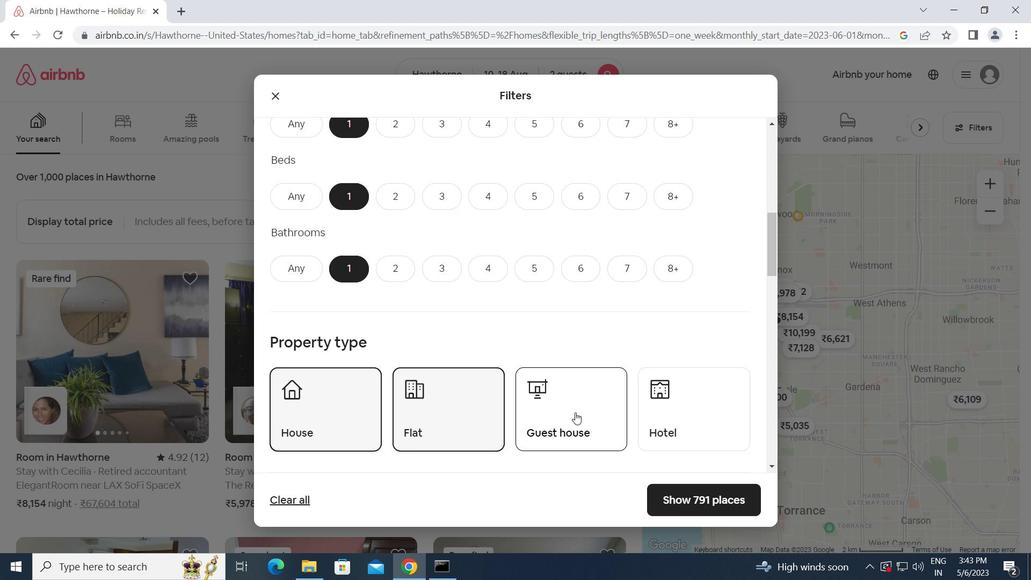 
Action: Mouse moved to (458, 438)
Screenshot: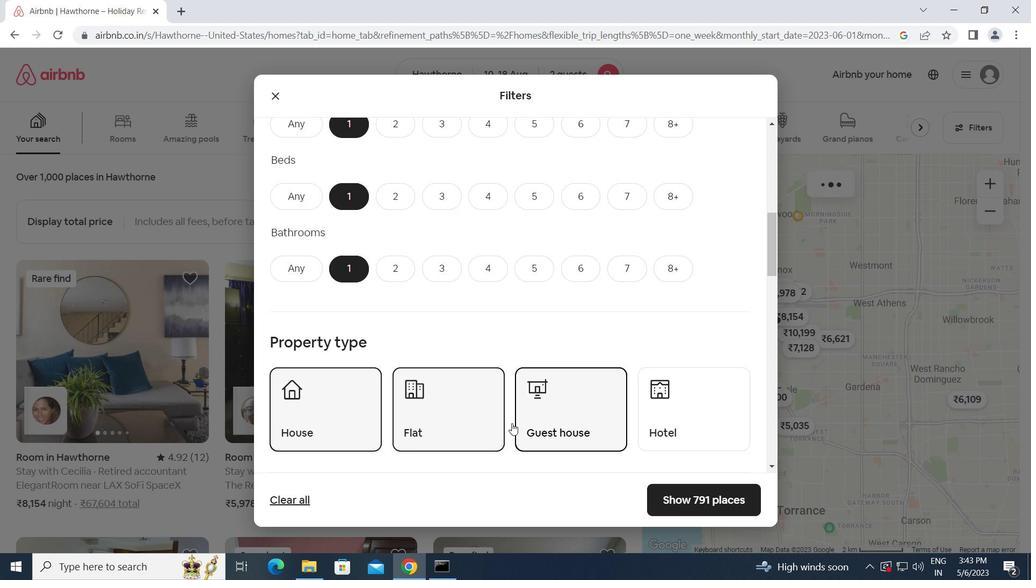 
Action: Mouse scrolled (458, 437) with delta (0, 0)
Screenshot: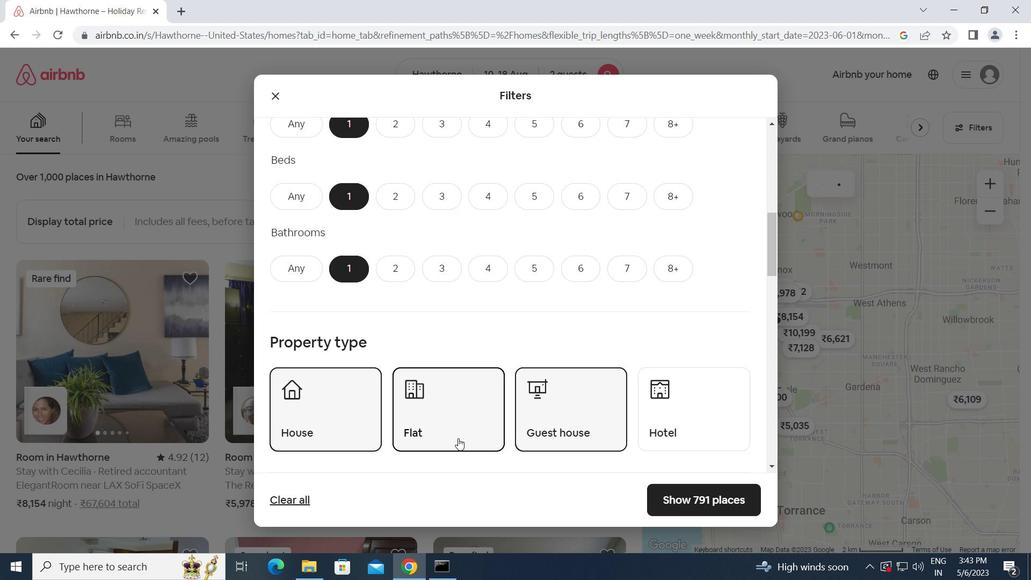 
Action: Mouse scrolled (458, 437) with delta (0, 0)
Screenshot: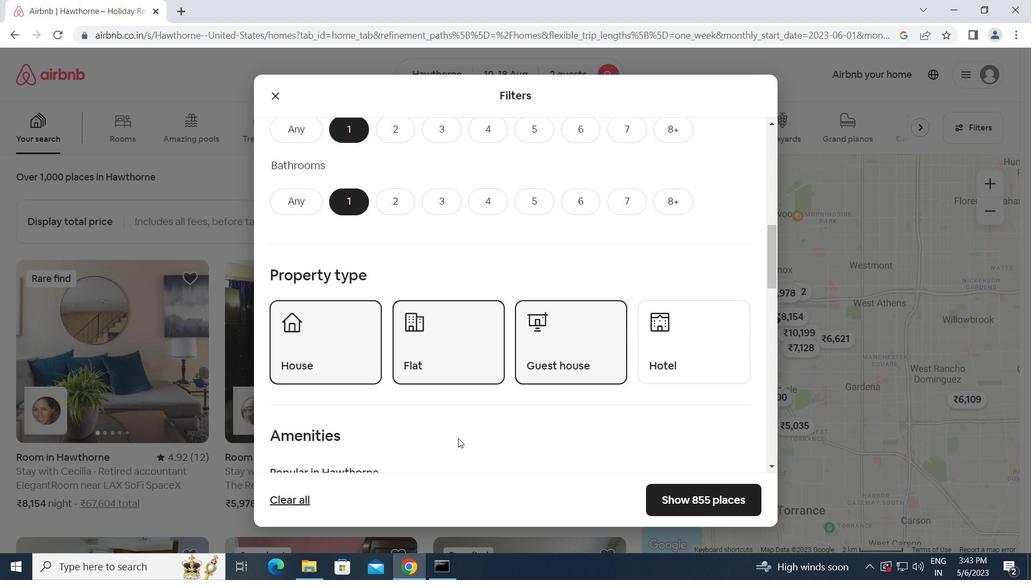 
Action: Mouse scrolled (458, 437) with delta (0, 0)
Screenshot: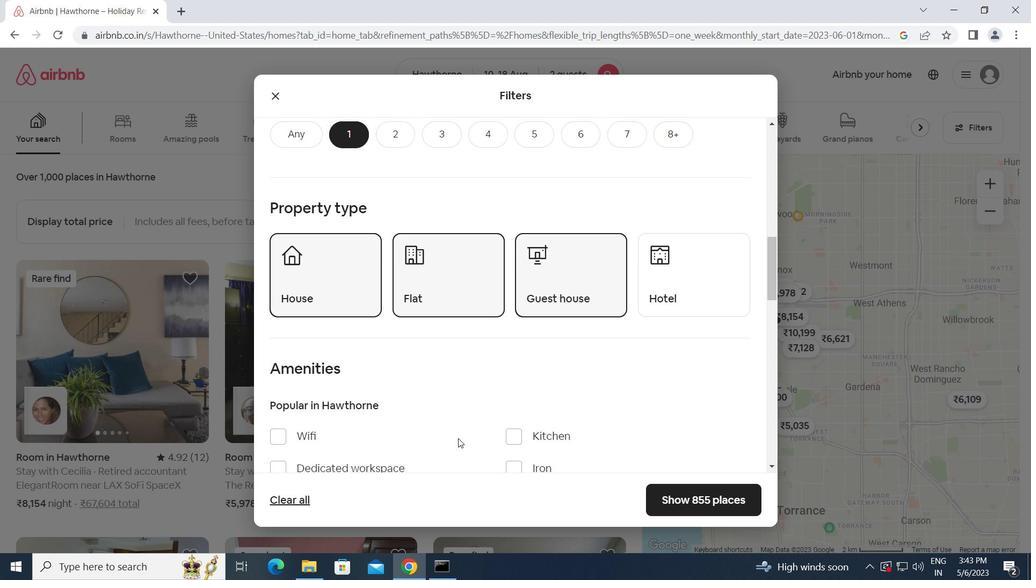 
Action: Mouse moved to (438, 438)
Screenshot: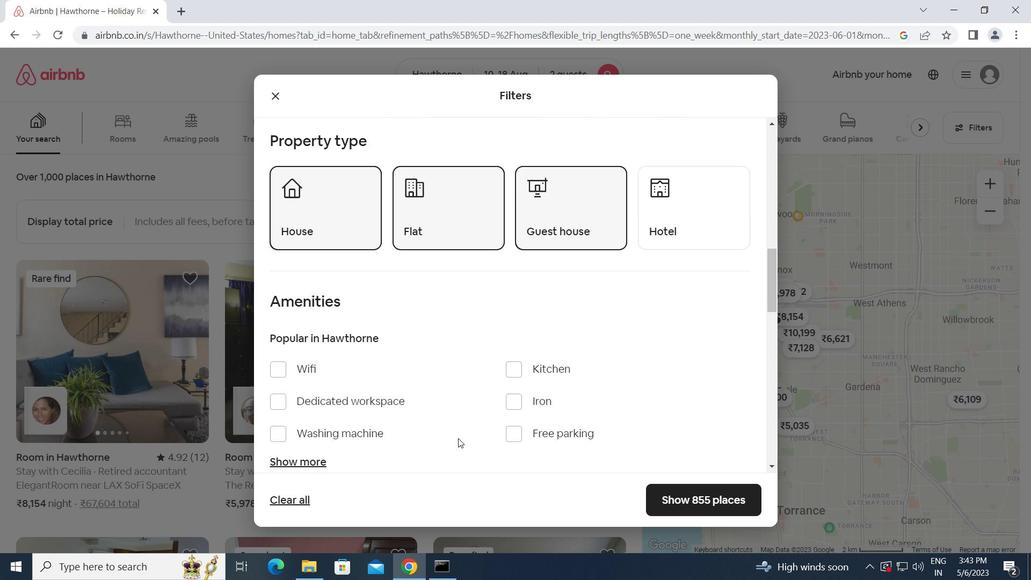 
Action: Mouse scrolled (438, 437) with delta (0, 0)
Screenshot: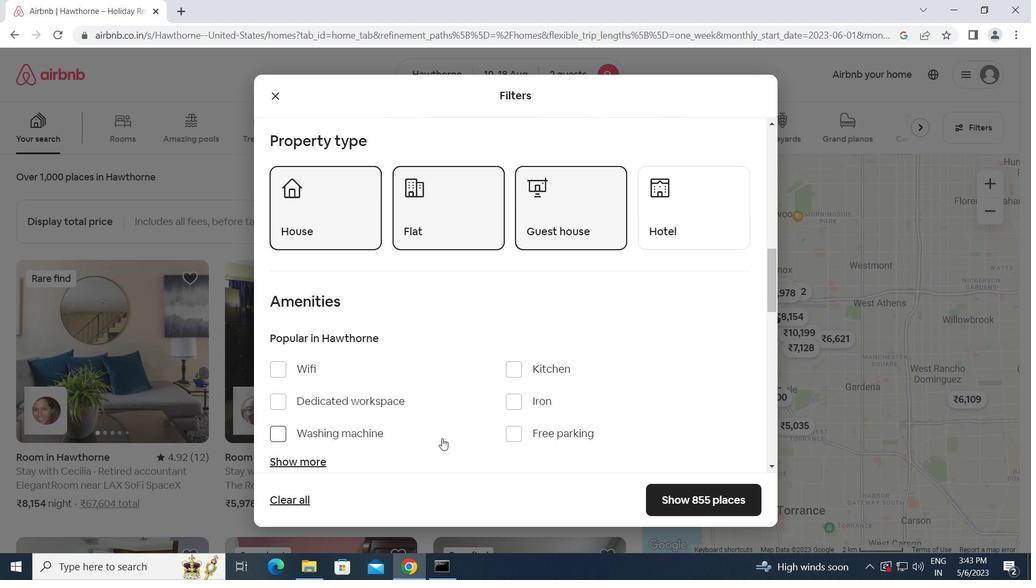 
Action: Mouse scrolled (438, 437) with delta (0, 0)
Screenshot: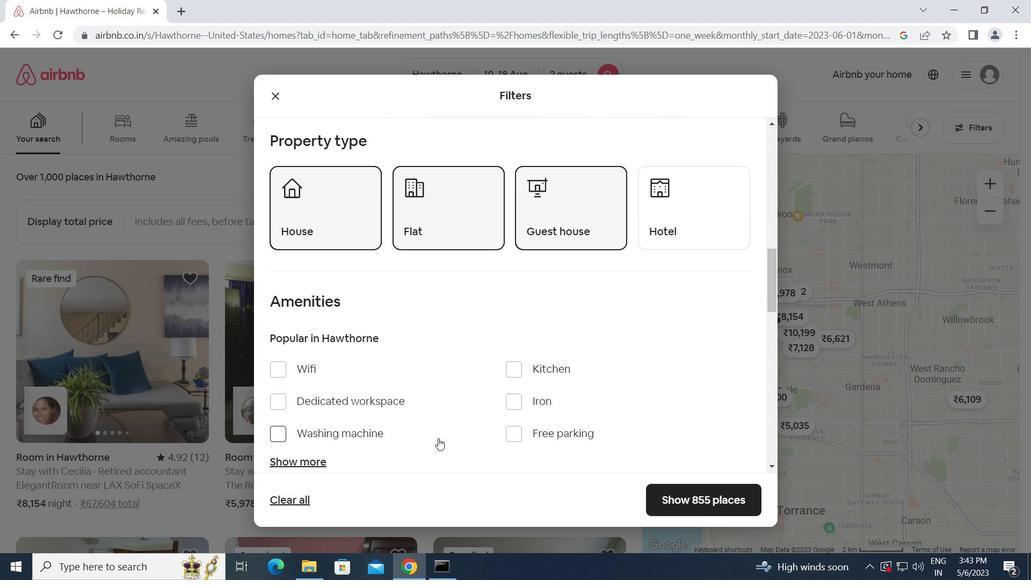 
Action: Mouse moved to (295, 325)
Screenshot: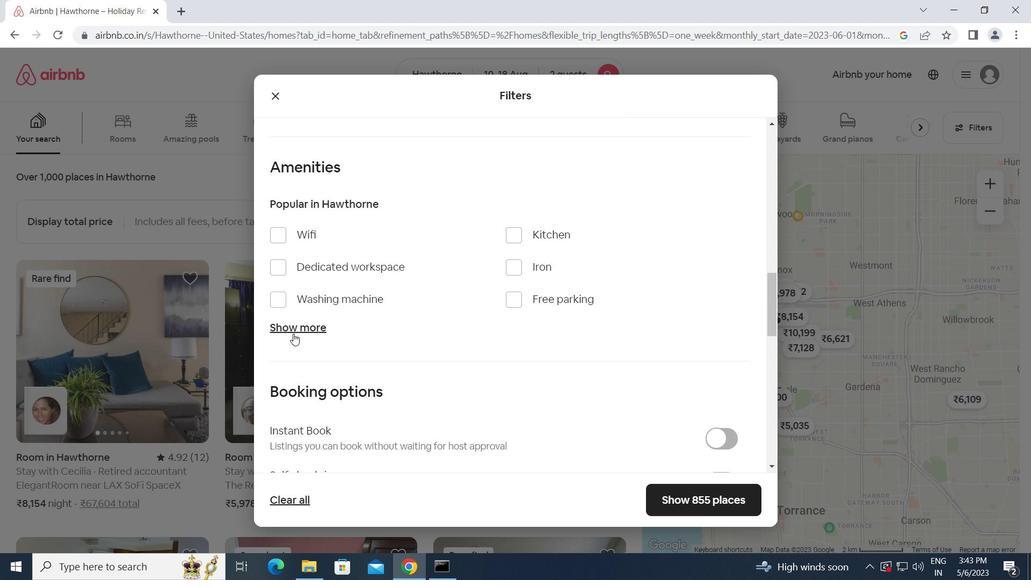 
Action: Mouse pressed left at (295, 325)
Screenshot: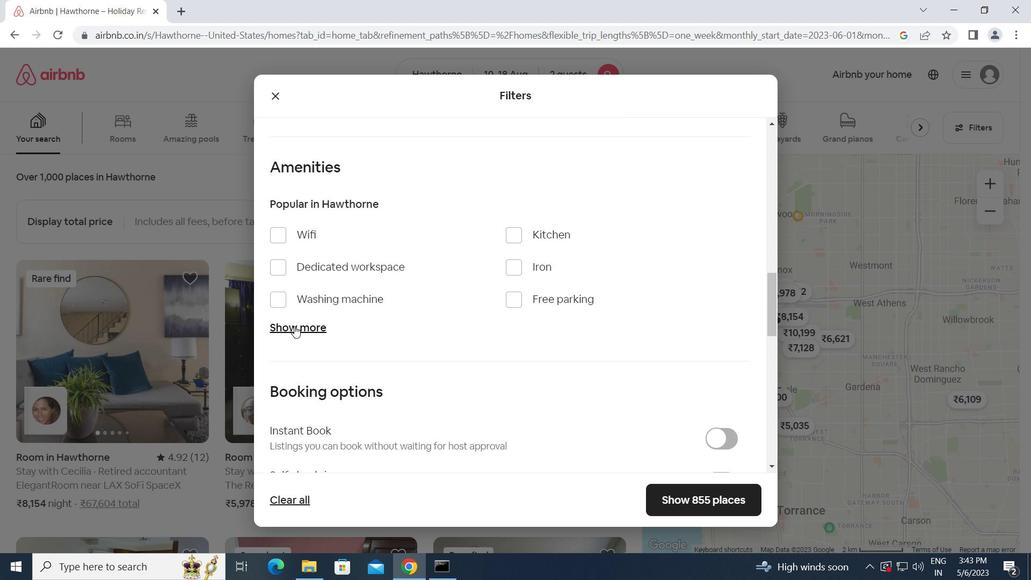 
Action: Mouse moved to (278, 237)
Screenshot: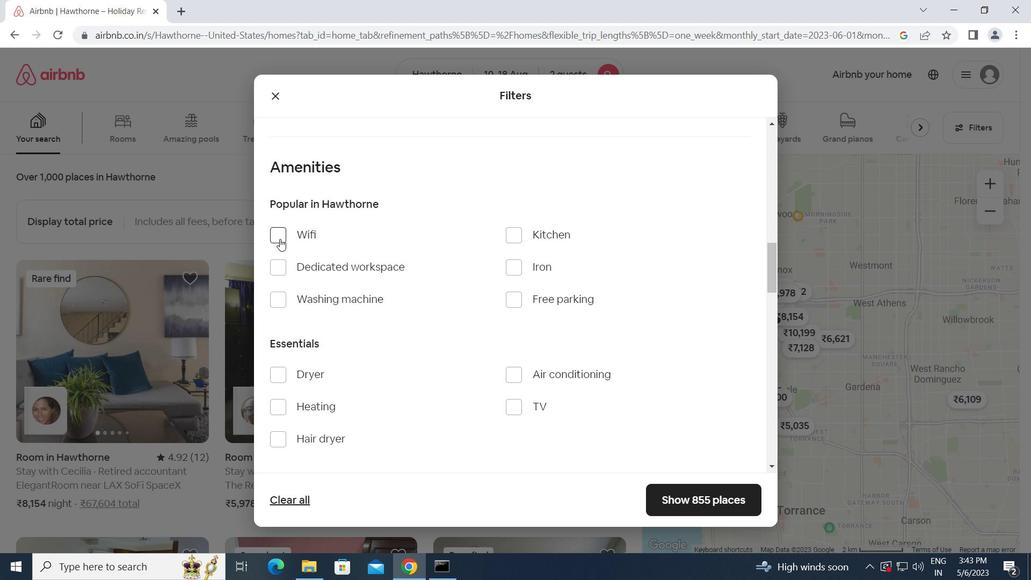 
Action: Mouse pressed left at (278, 237)
Screenshot: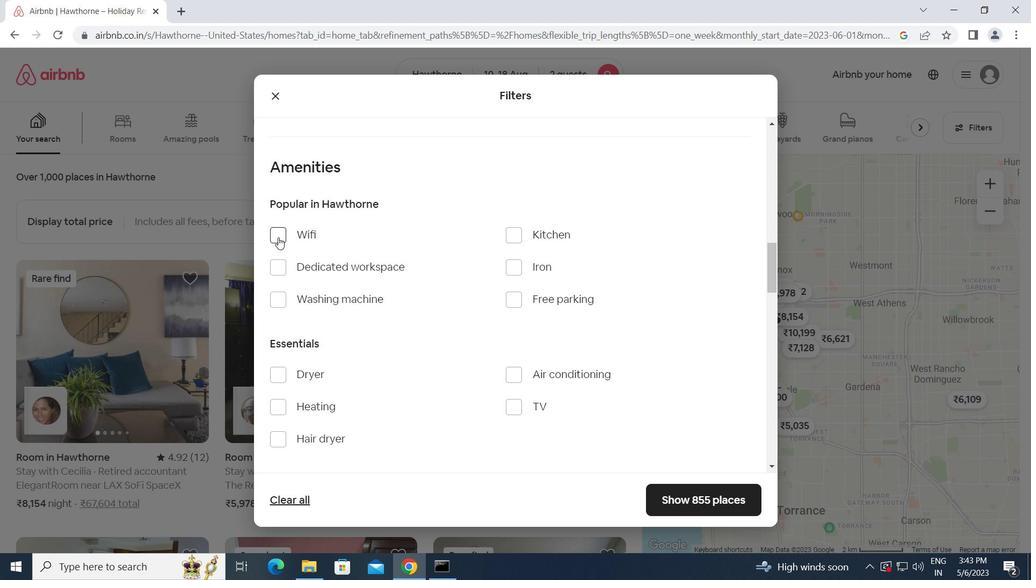
Action: Mouse moved to (515, 407)
Screenshot: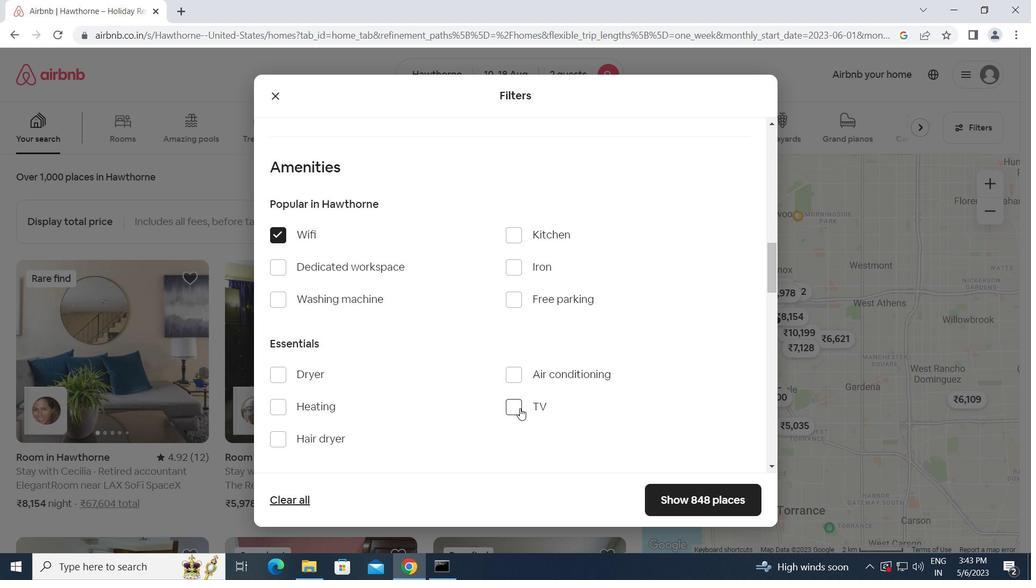 
Action: Mouse pressed left at (515, 407)
Screenshot: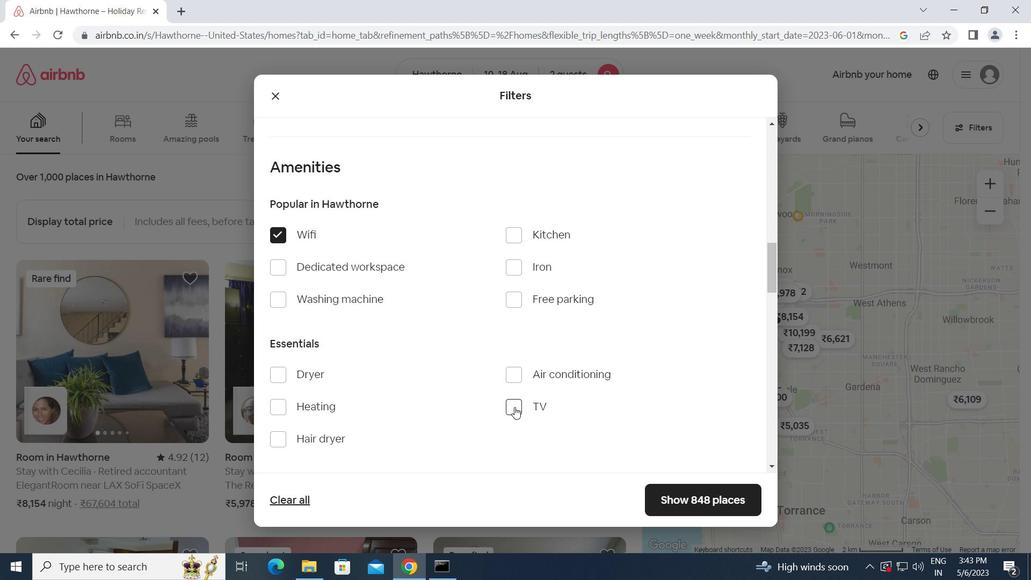 
Action: Mouse moved to (509, 299)
Screenshot: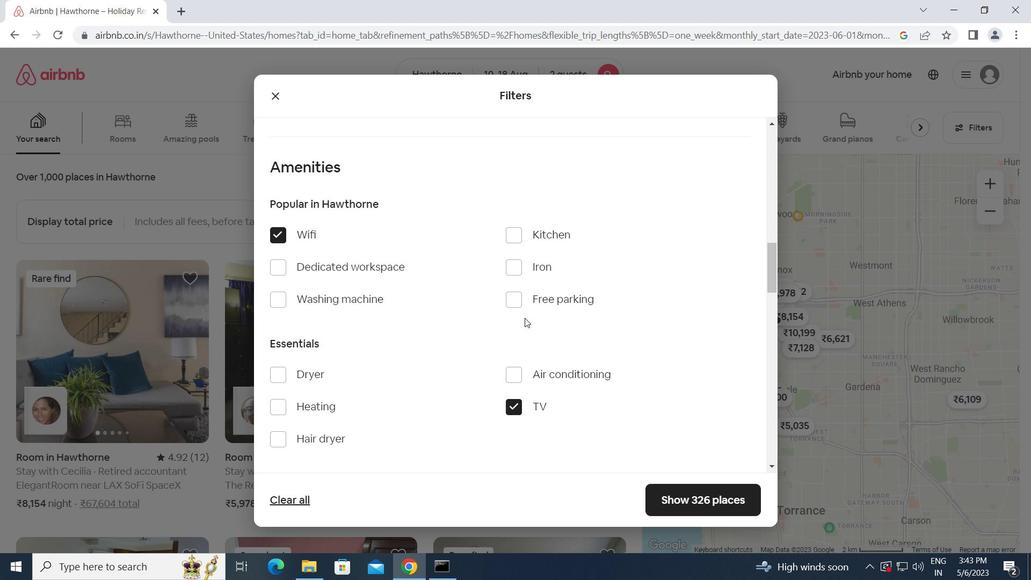 
Action: Mouse pressed left at (509, 299)
Screenshot: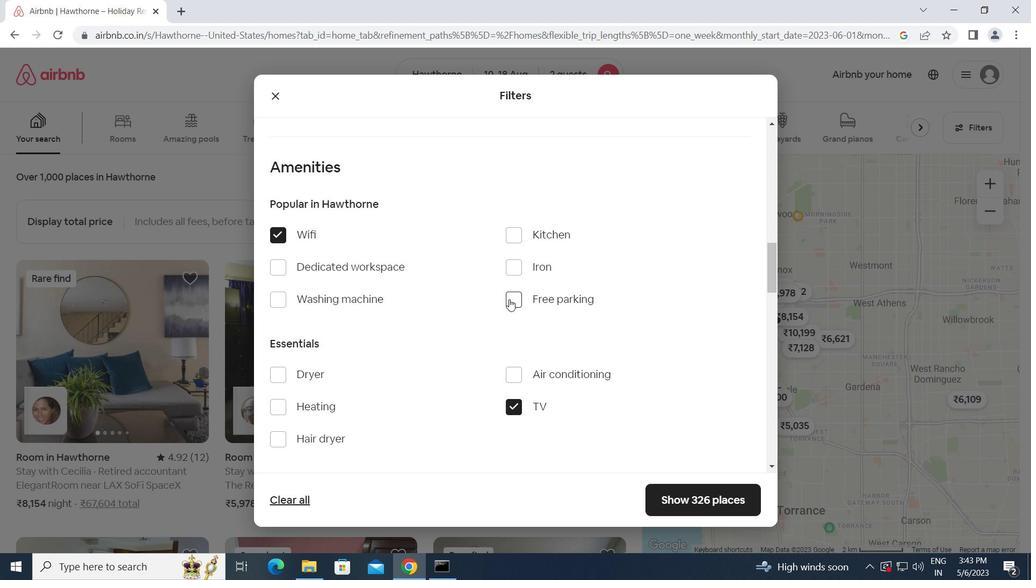 
Action: Mouse moved to (417, 344)
Screenshot: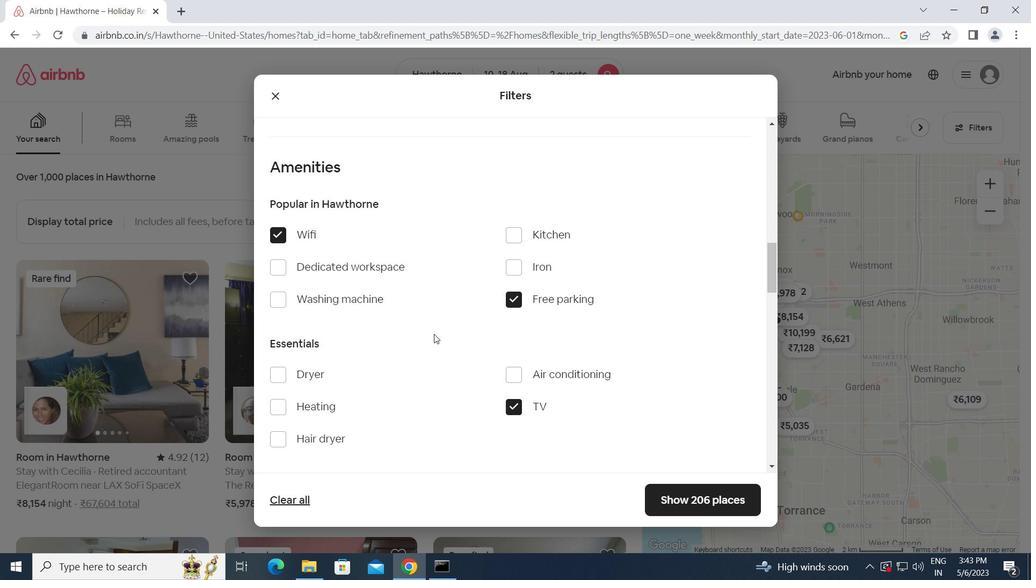 
Action: Mouse scrolled (417, 343) with delta (0, 0)
Screenshot: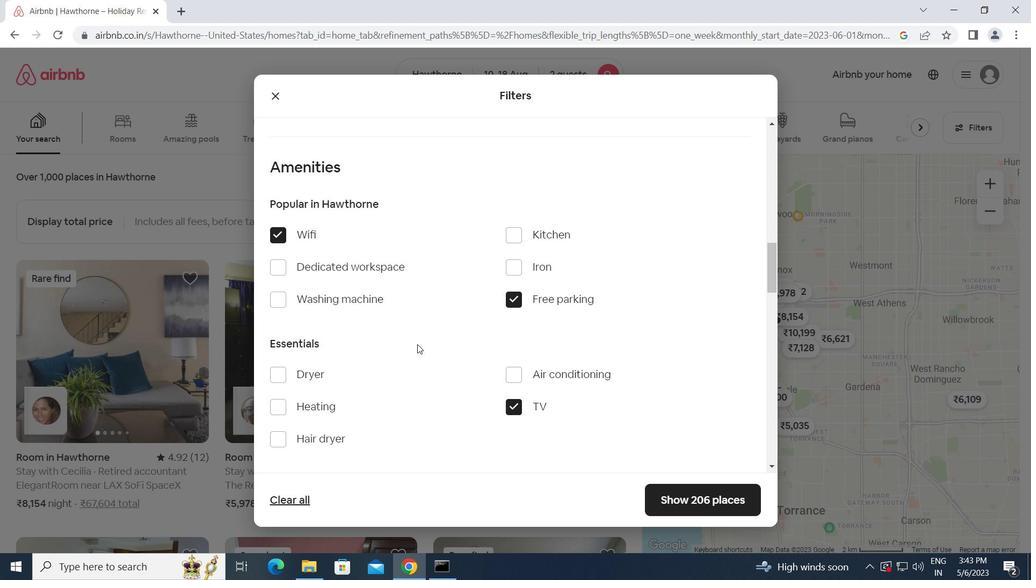 
Action: Mouse scrolled (417, 343) with delta (0, 0)
Screenshot: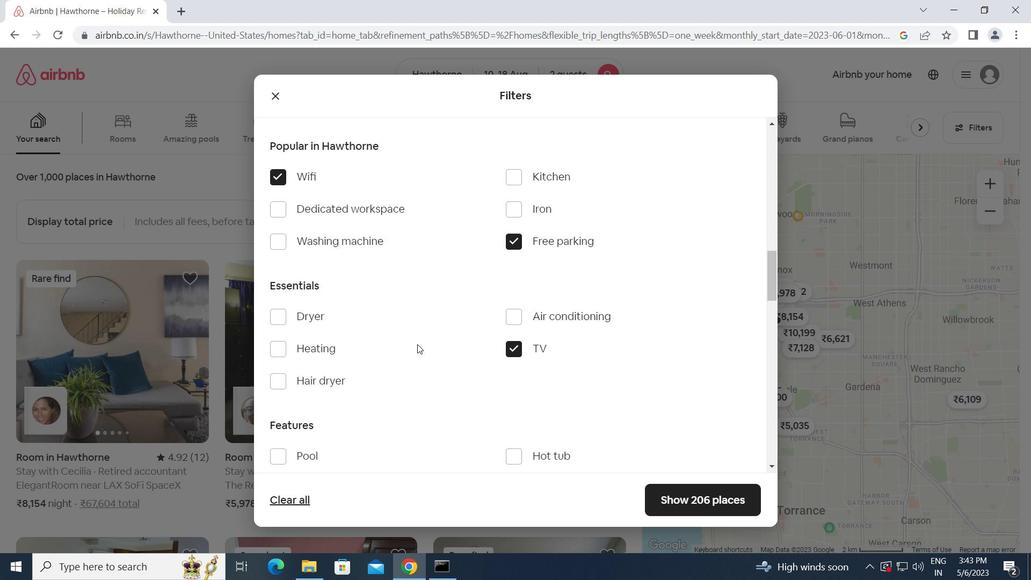 
Action: Mouse moved to (347, 379)
Screenshot: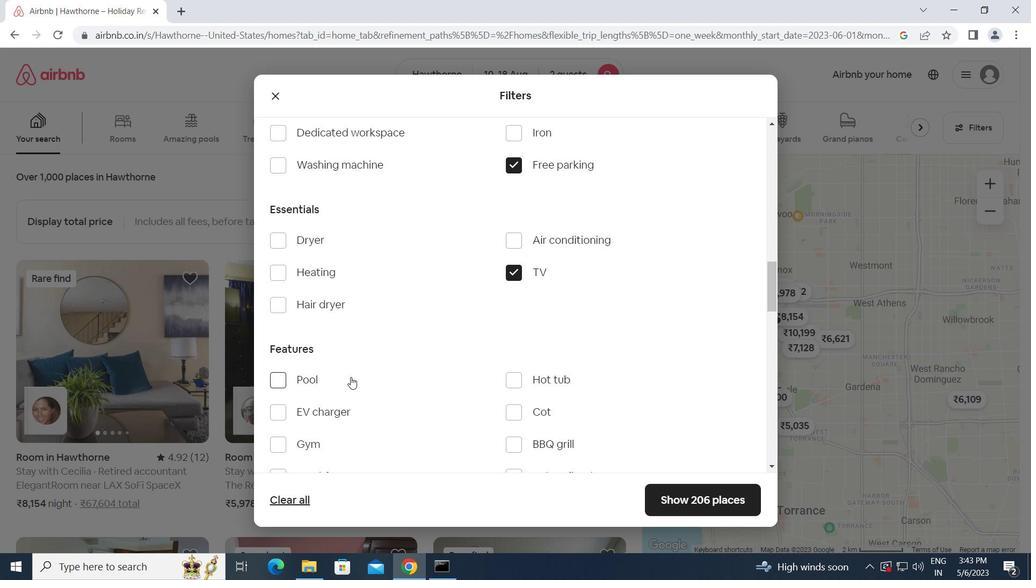 
Action: Mouse scrolled (347, 378) with delta (0, 0)
Screenshot: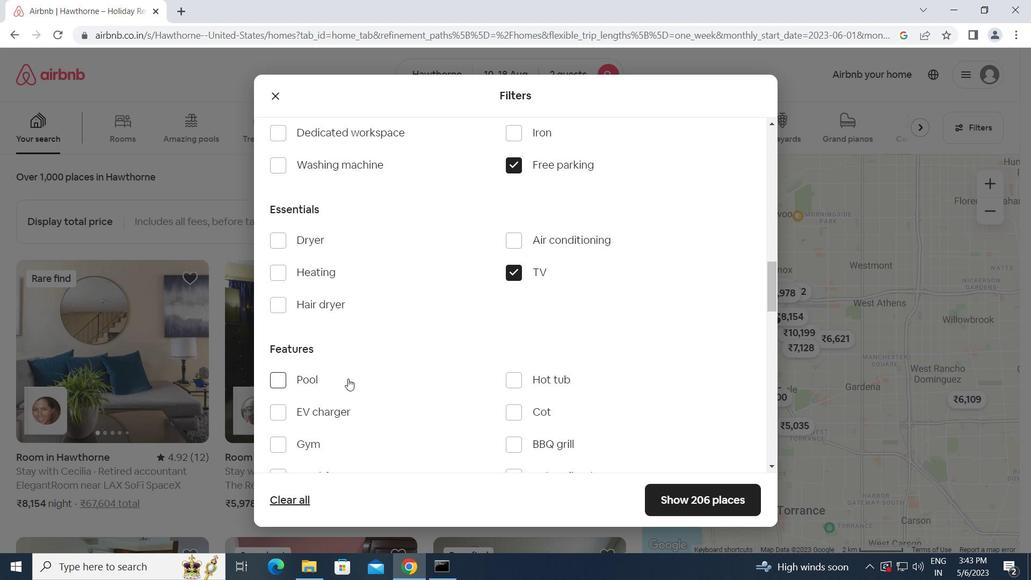 
Action: Mouse moved to (274, 377)
Screenshot: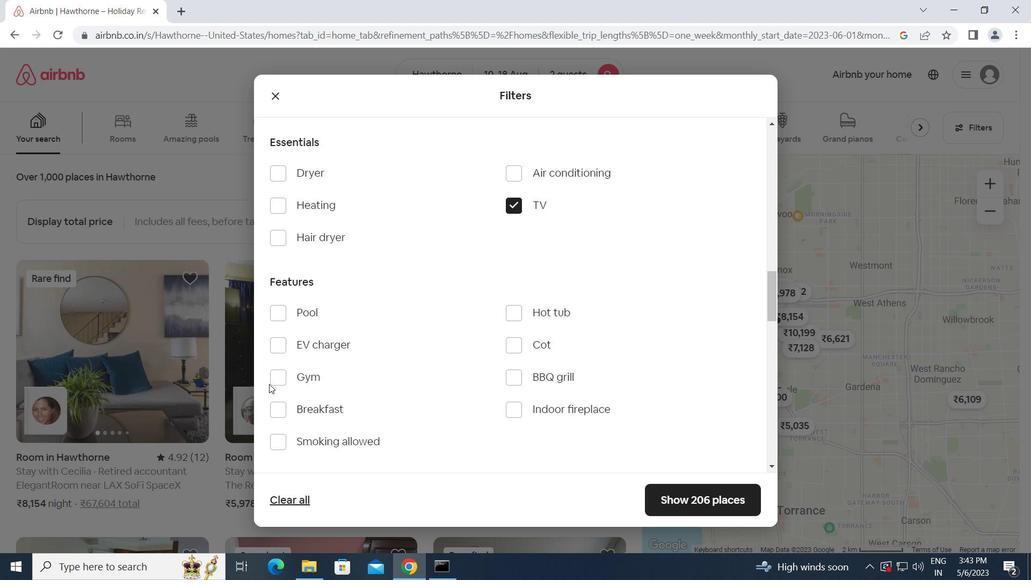 
Action: Mouse pressed left at (274, 377)
Screenshot: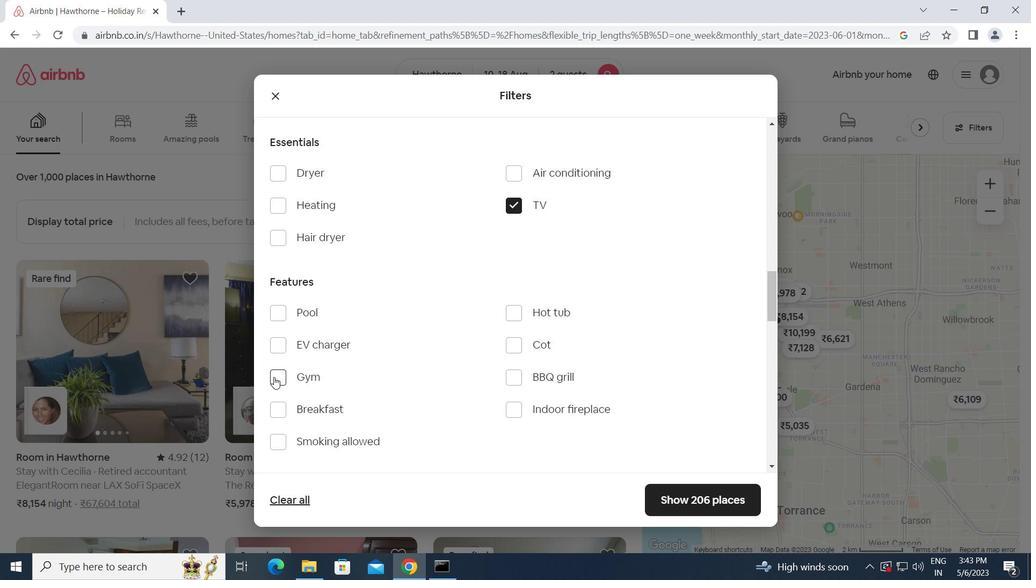 
Action: Mouse moved to (276, 413)
Screenshot: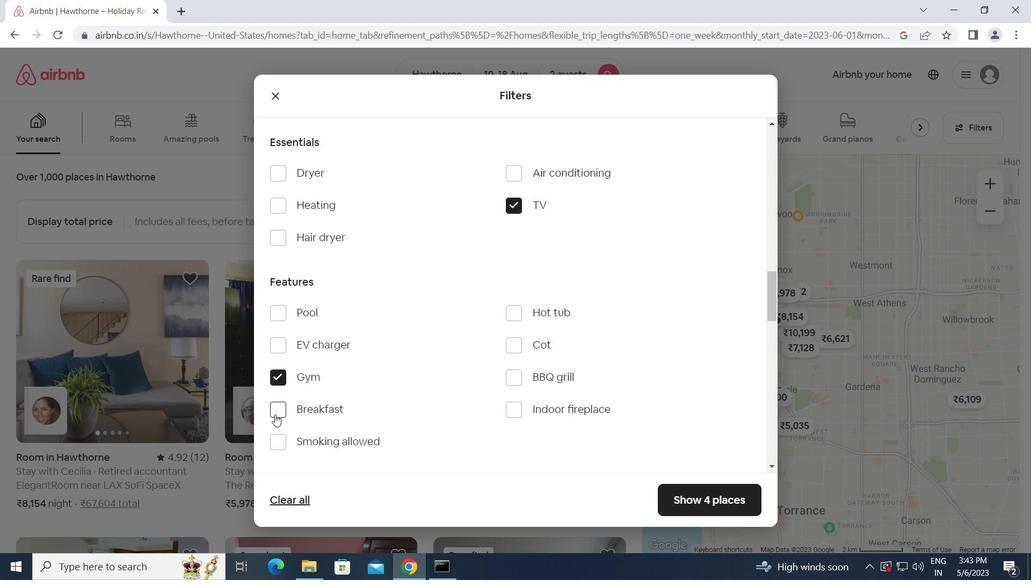 
Action: Mouse pressed left at (276, 413)
Screenshot: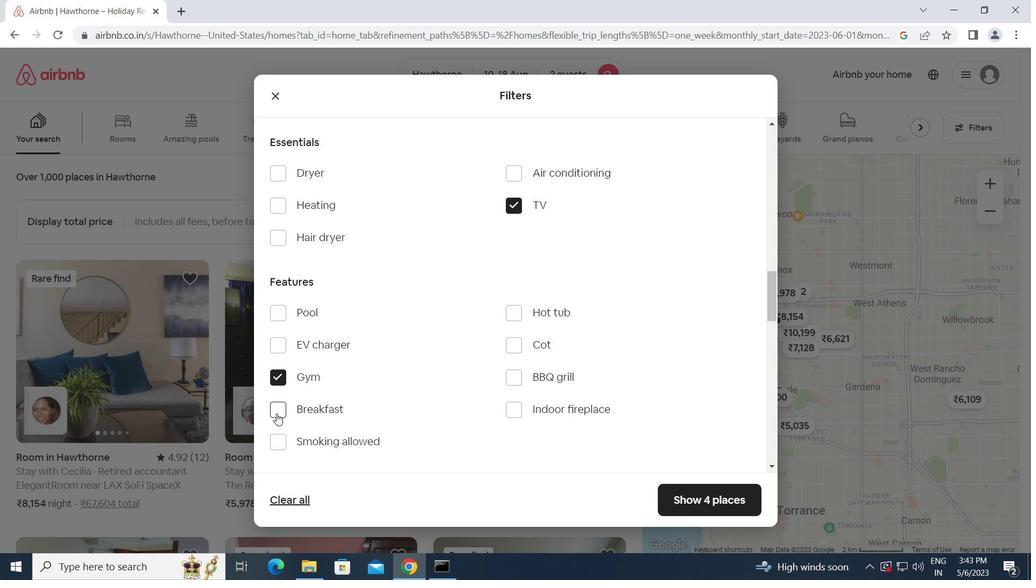 
Action: Mouse moved to (394, 430)
Screenshot: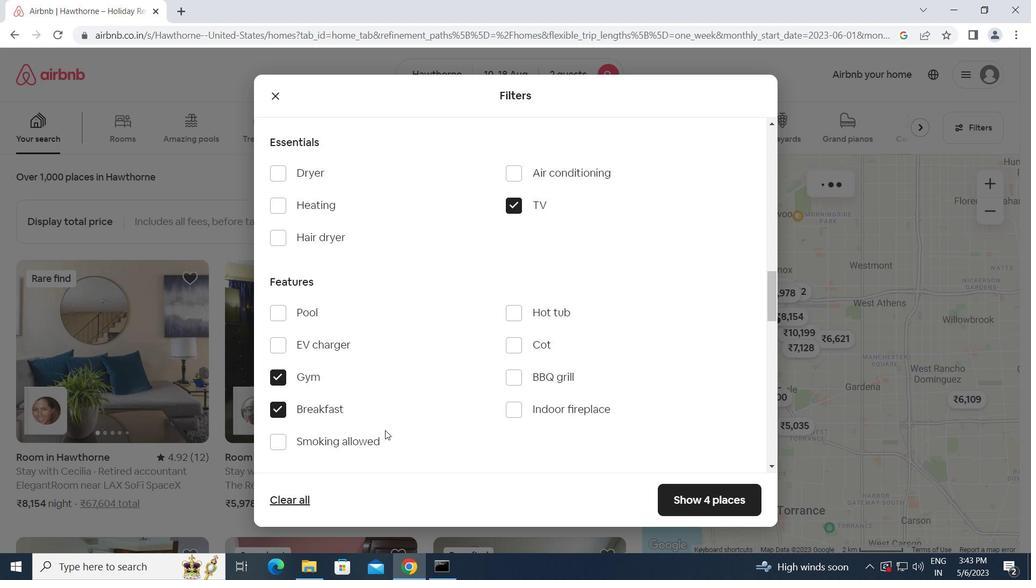 
Action: Mouse scrolled (394, 429) with delta (0, 0)
Screenshot: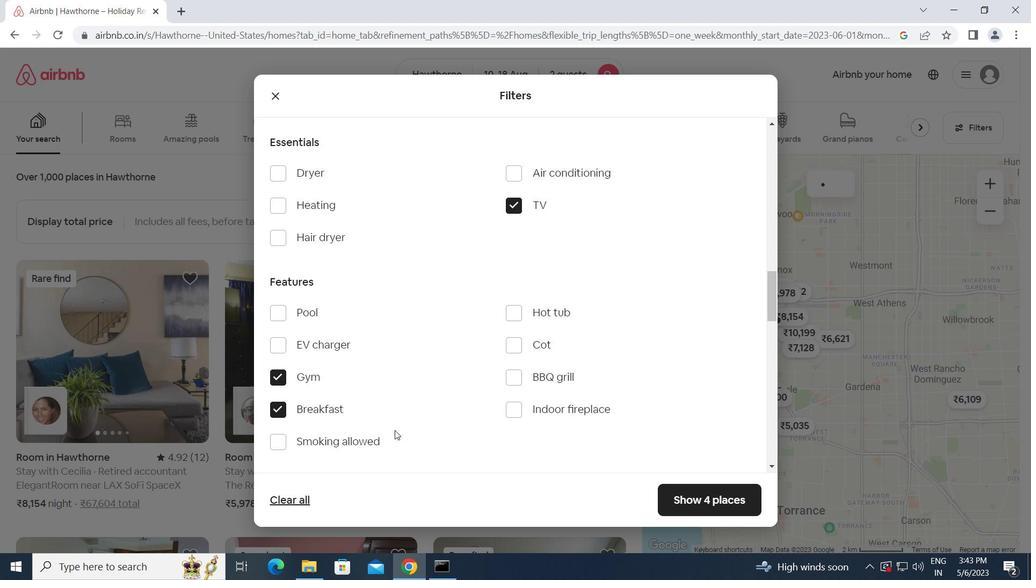 
Action: Mouse scrolled (394, 429) with delta (0, 0)
Screenshot: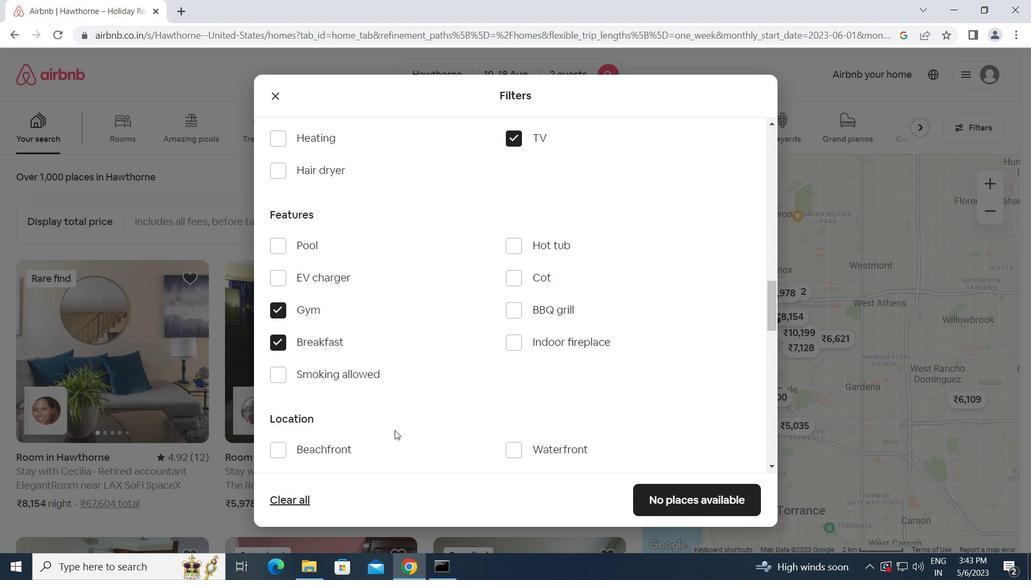 
Action: Mouse scrolled (394, 429) with delta (0, 0)
Screenshot: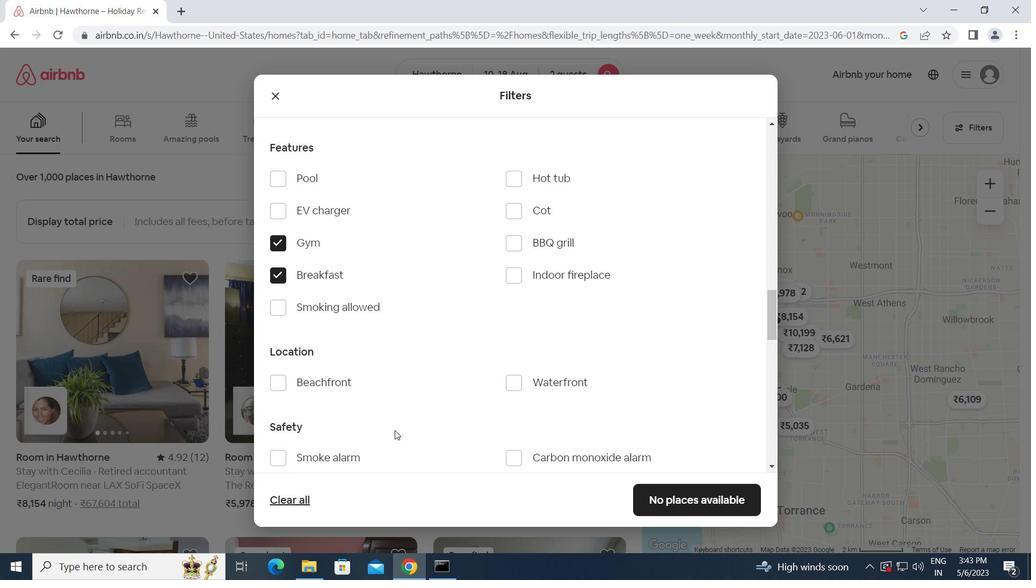 
Action: Mouse scrolled (394, 429) with delta (0, 0)
Screenshot: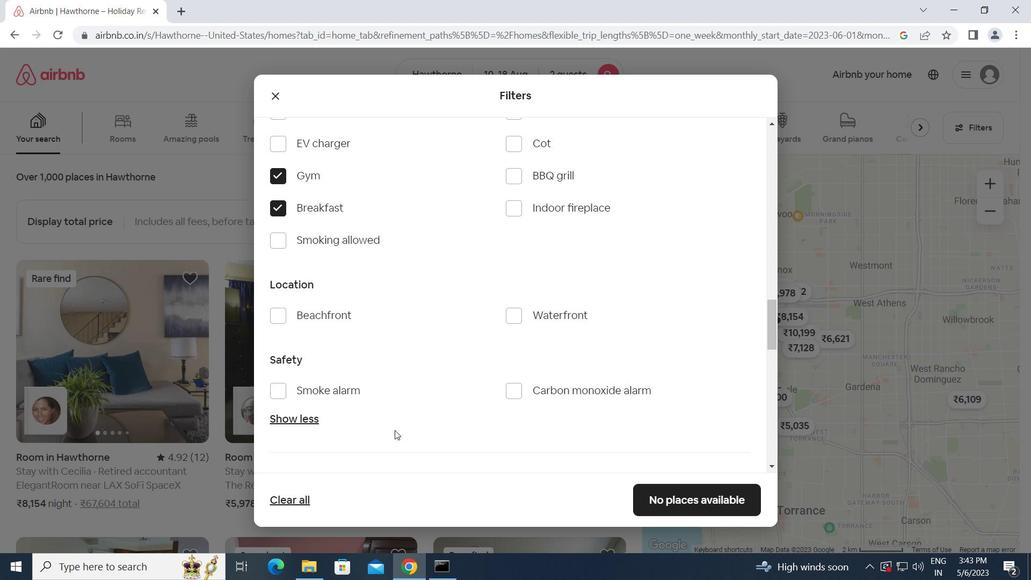 
Action: Mouse scrolled (394, 429) with delta (0, 0)
Screenshot: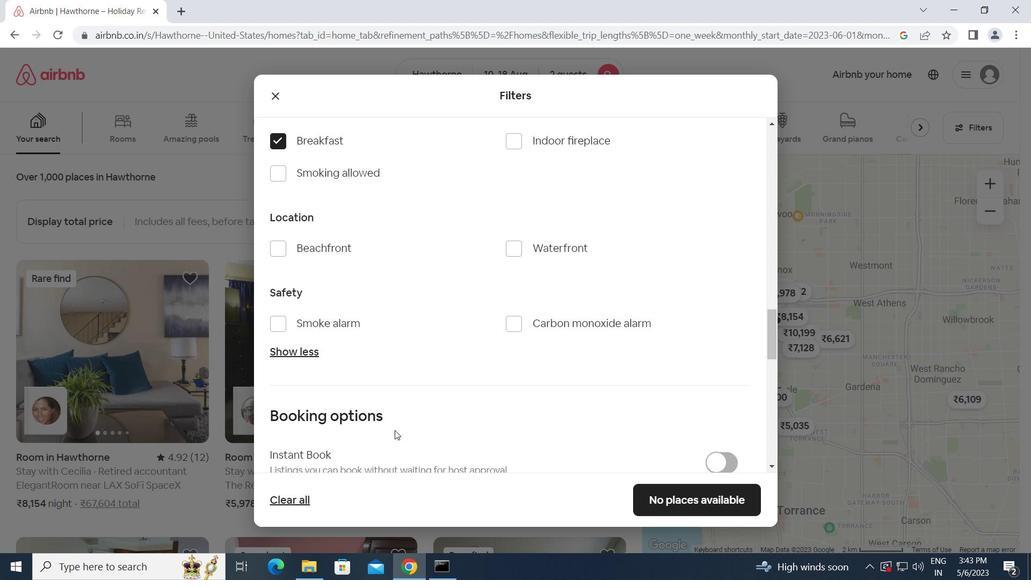 
Action: Mouse scrolled (394, 429) with delta (0, 0)
Screenshot: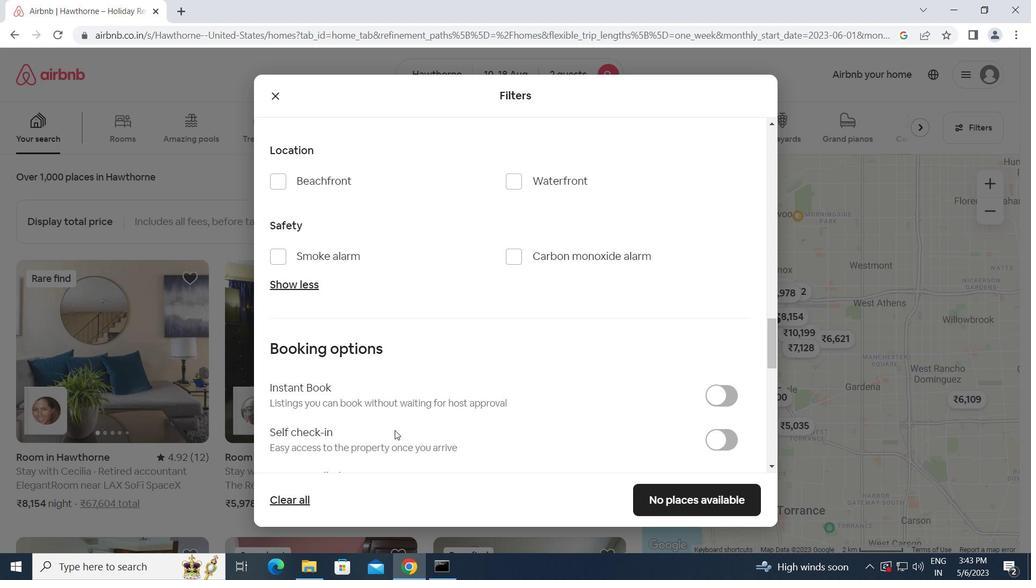
Action: Mouse moved to (728, 373)
Screenshot: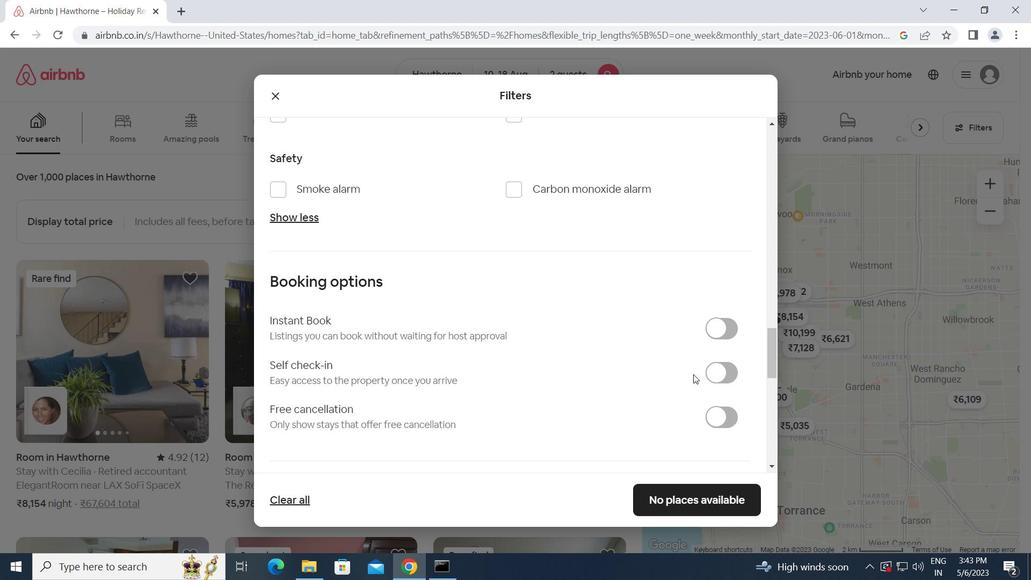 
Action: Mouse pressed left at (728, 373)
Screenshot: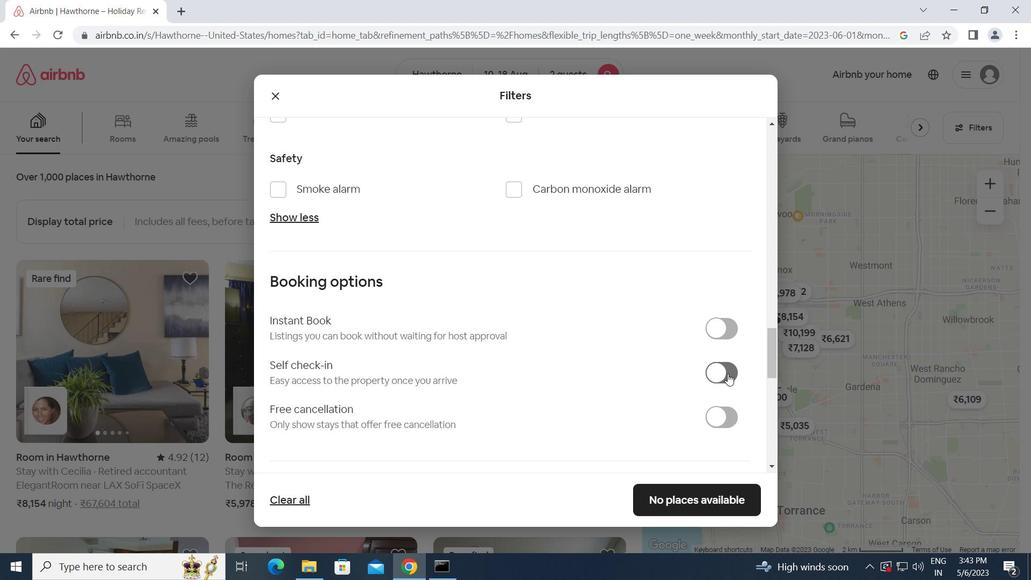 
Action: Mouse moved to (509, 384)
Screenshot: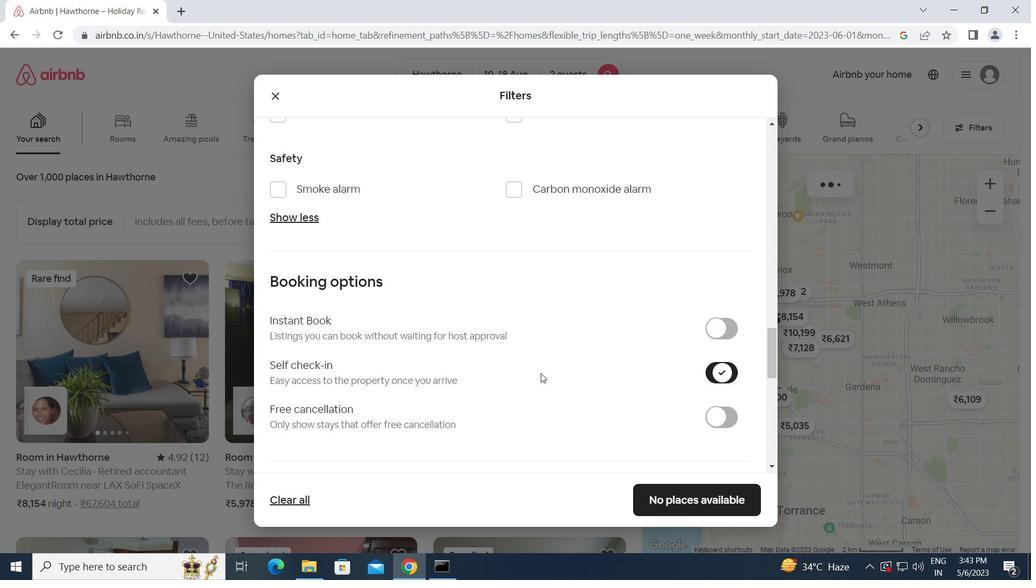 
Action: Mouse scrolled (509, 383) with delta (0, 0)
Screenshot: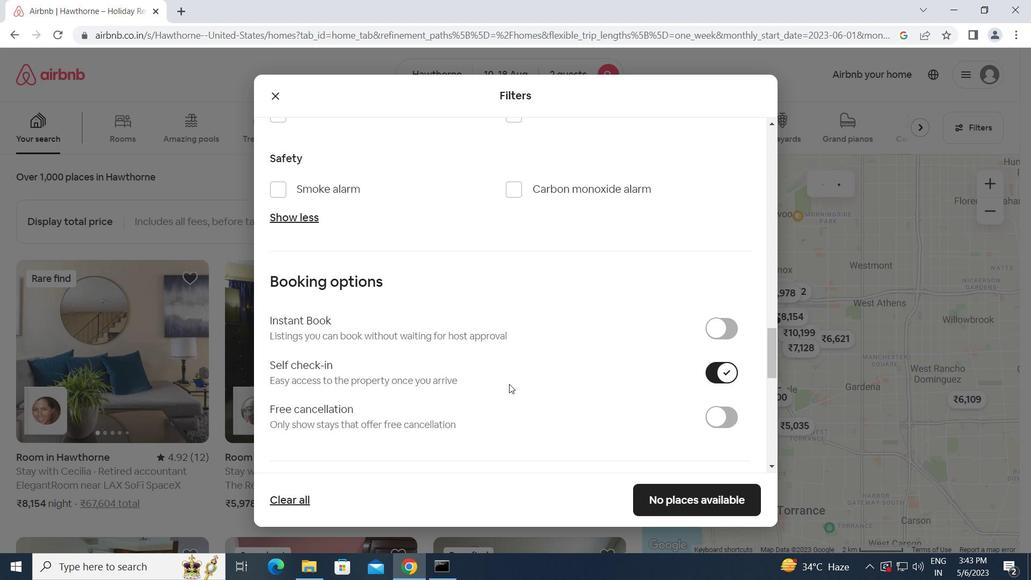 
Action: Mouse scrolled (509, 383) with delta (0, 0)
Screenshot: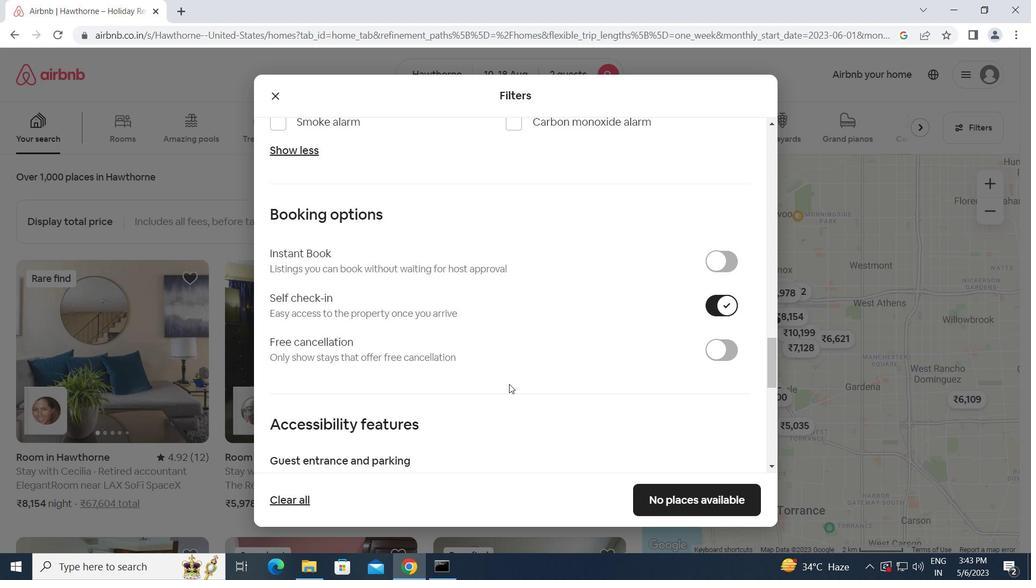 
Action: Mouse scrolled (509, 383) with delta (0, 0)
Screenshot: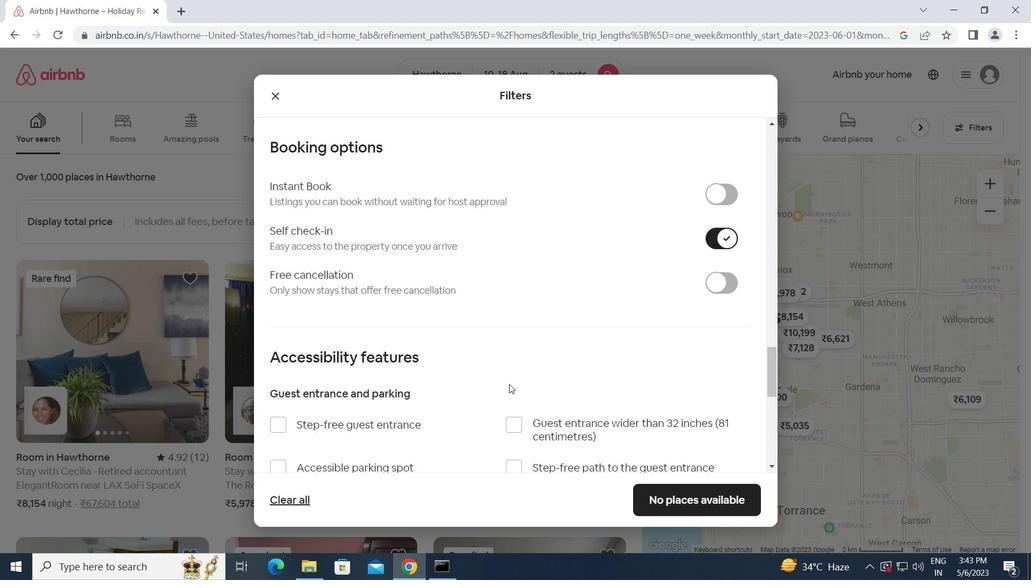 
Action: Mouse scrolled (509, 383) with delta (0, 0)
Screenshot: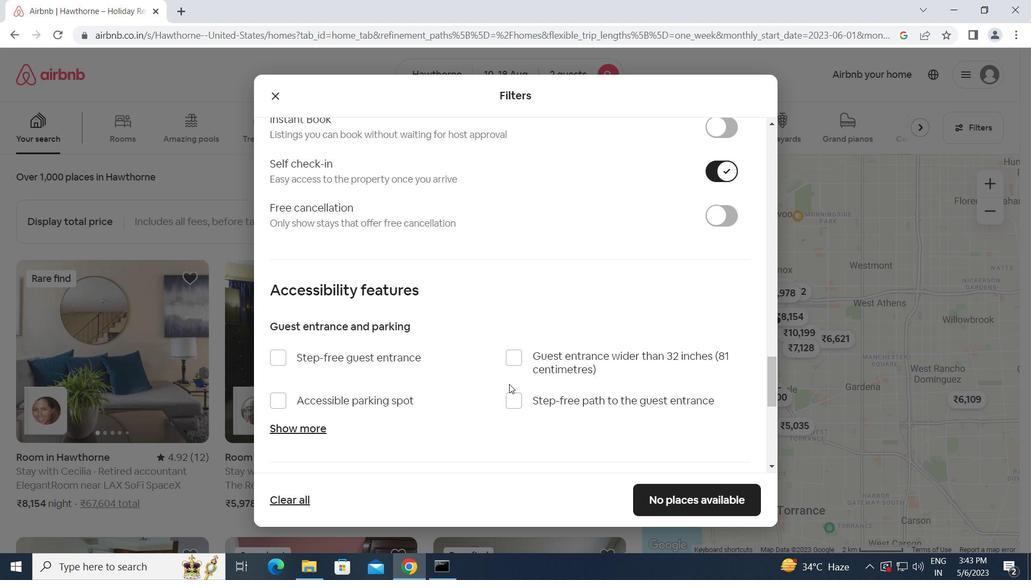
Action: Mouse scrolled (509, 383) with delta (0, 0)
Screenshot: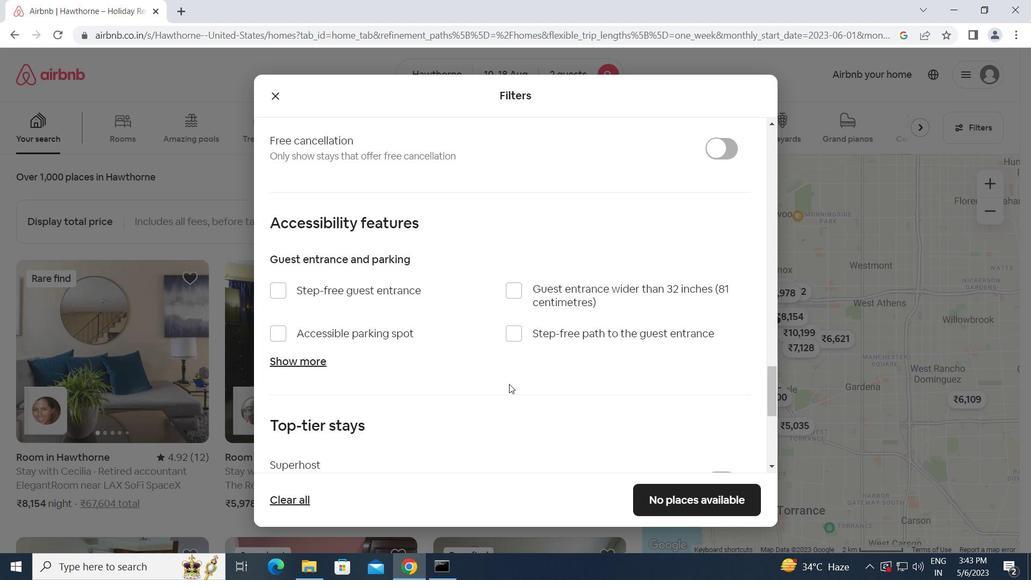 
Action: Mouse scrolled (509, 383) with delta (0, 0)
Screenshot: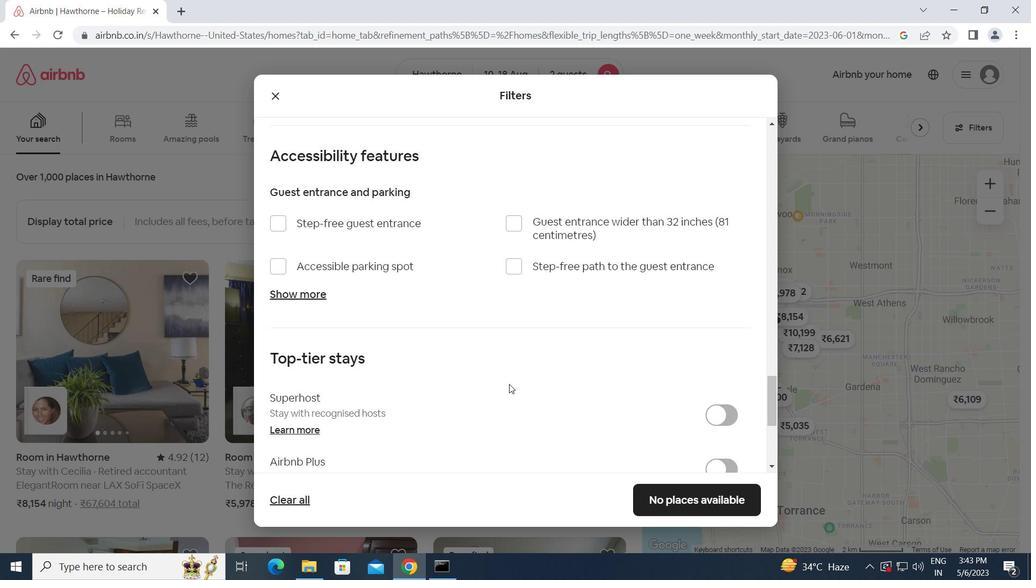 
Action: Mouse scrolled (509, 383) with delta (0, 0)
Screenshot: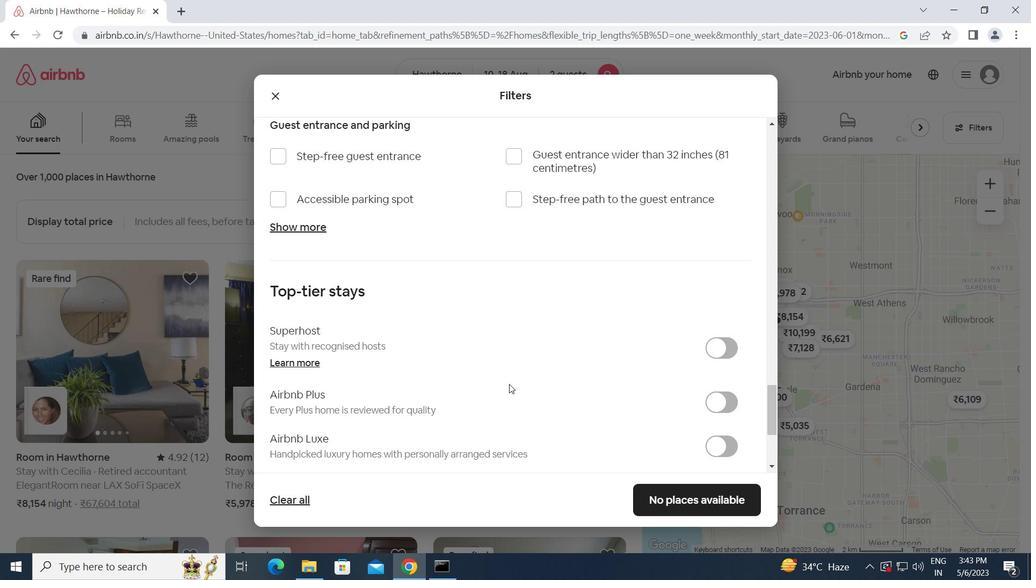 
Action: Mouse scrolled (509, 383) with delta (0, 0)
Screenshot: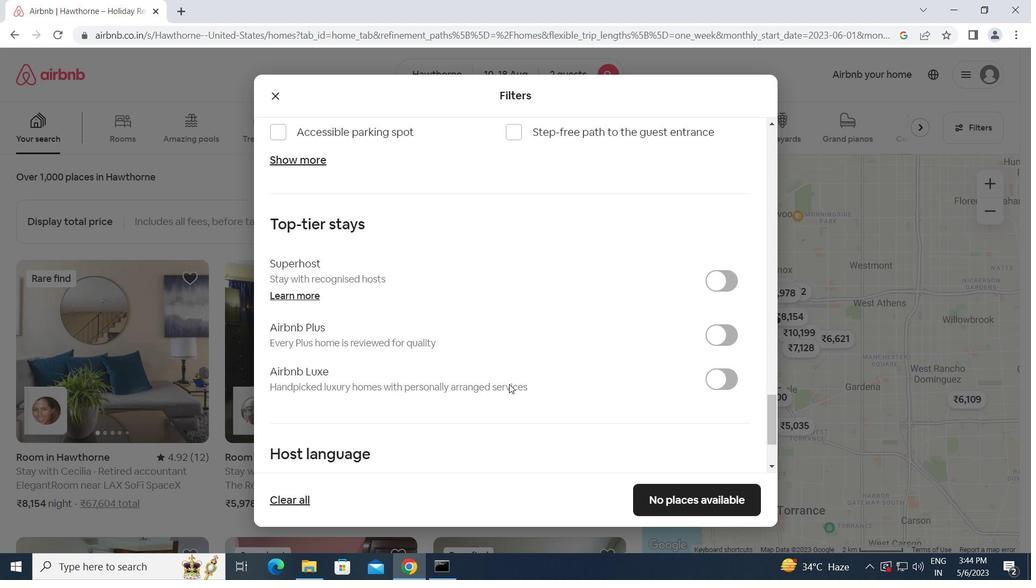 
Action: Mouse scrolled (509, 383) with delta (0, 0)
Screenshot: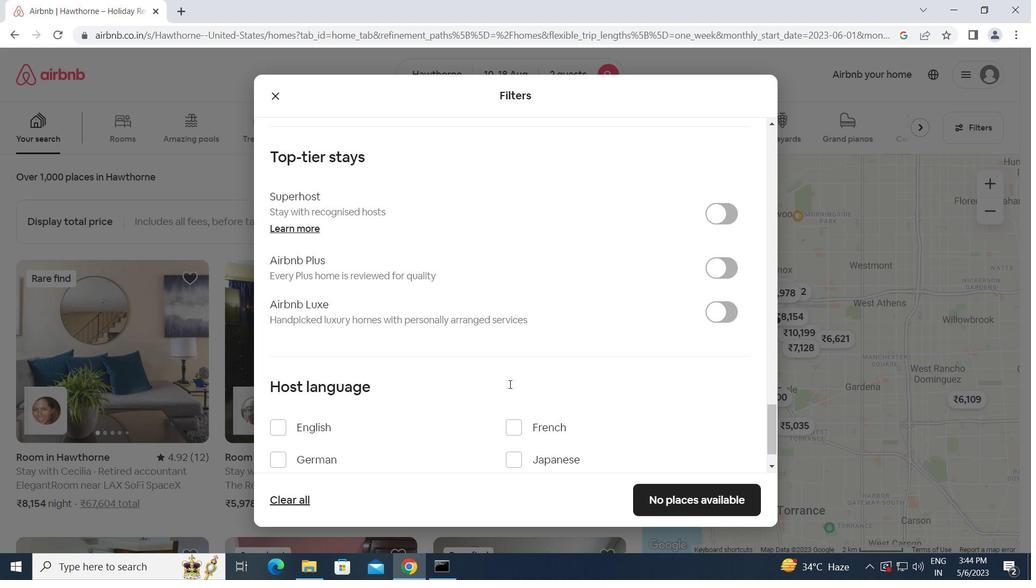 
Action: Mouse scrolled (509, 383) with delta (0, 0)
Screenshot: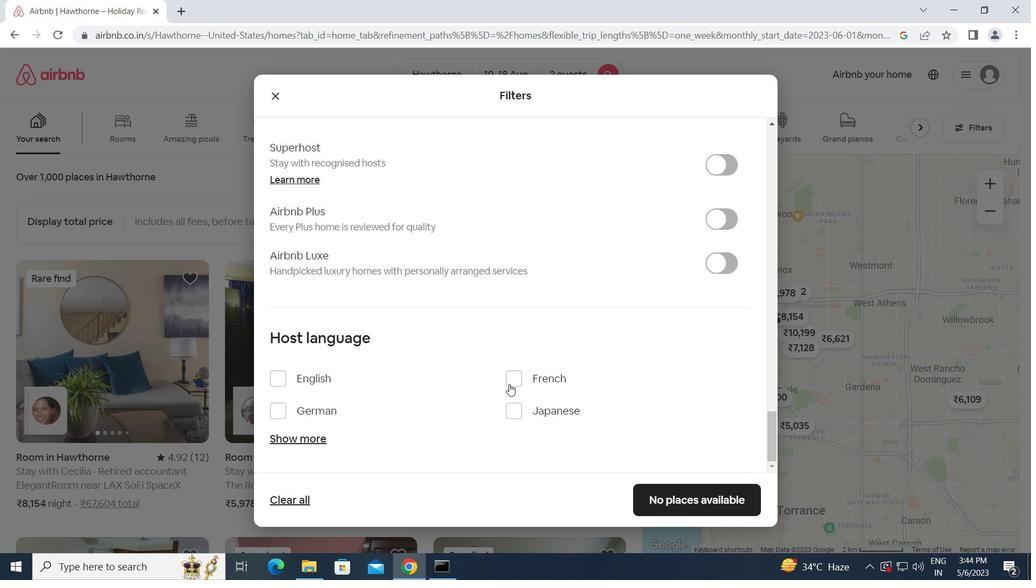 
Action: Mouse moved to (281, 381)
Screenshot: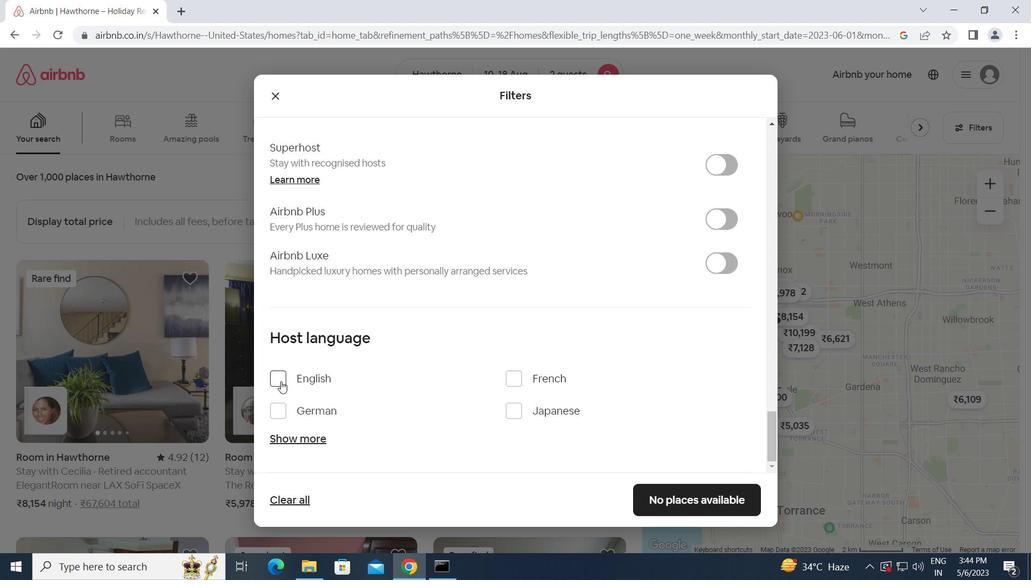 
Action: Mouse pressed left at (281, 381)
Screenshot: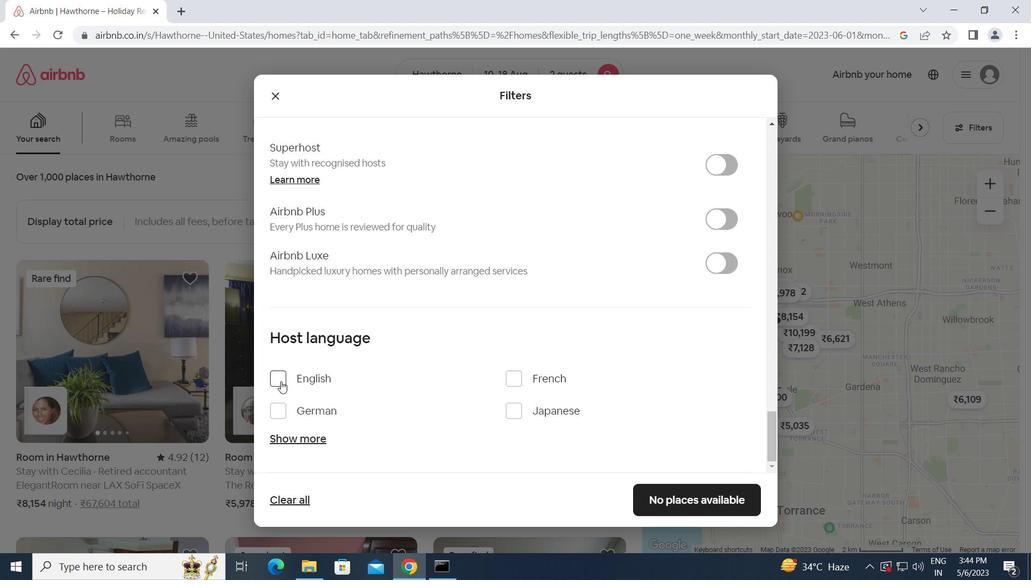 
Action: Mouse moved to (662, 498)
Screenshot: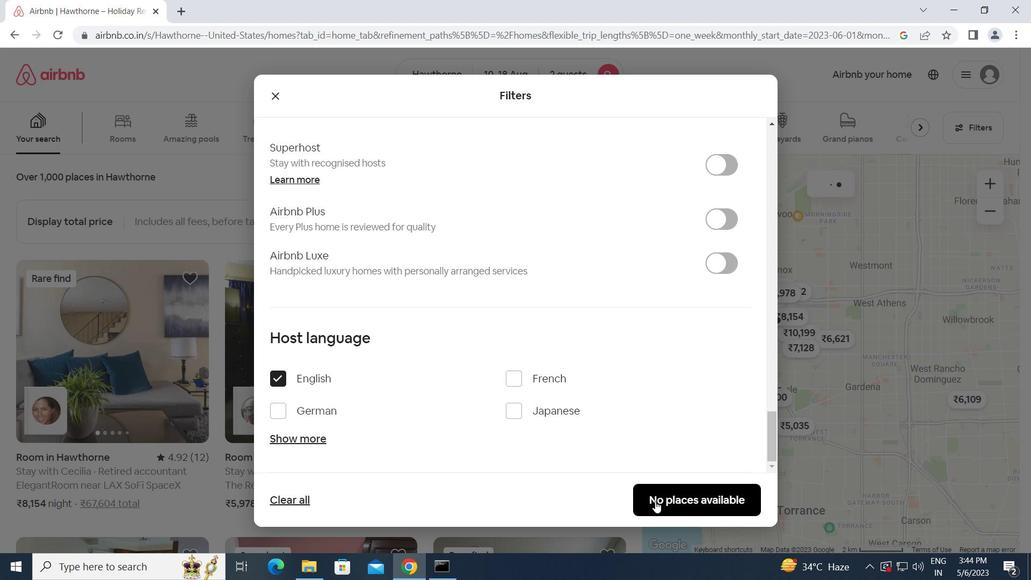 
Action: Mouse pressed left at (662, 498)
Screenshot: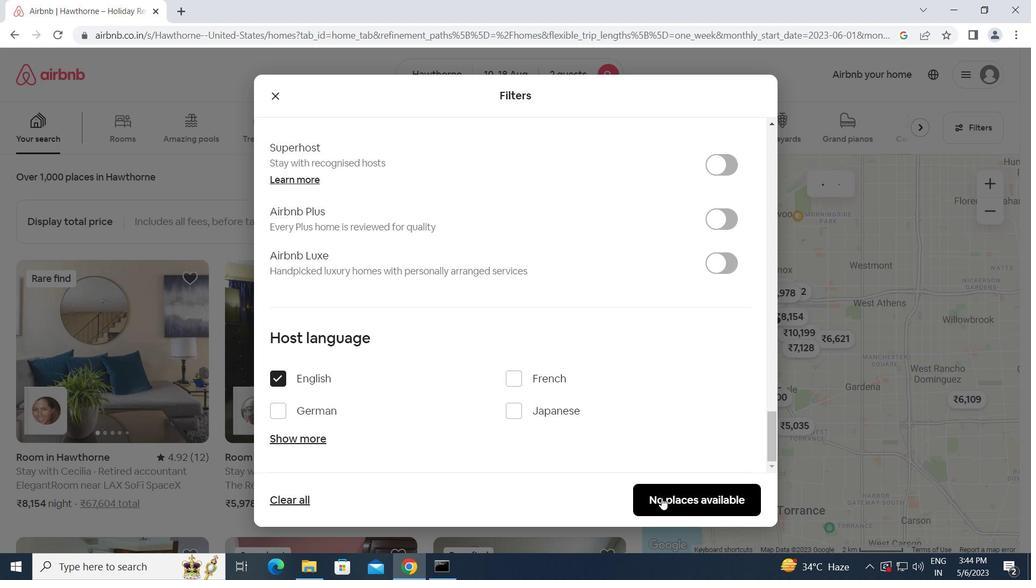 
Action: Mouse moved to (657, 495)
Screenshot: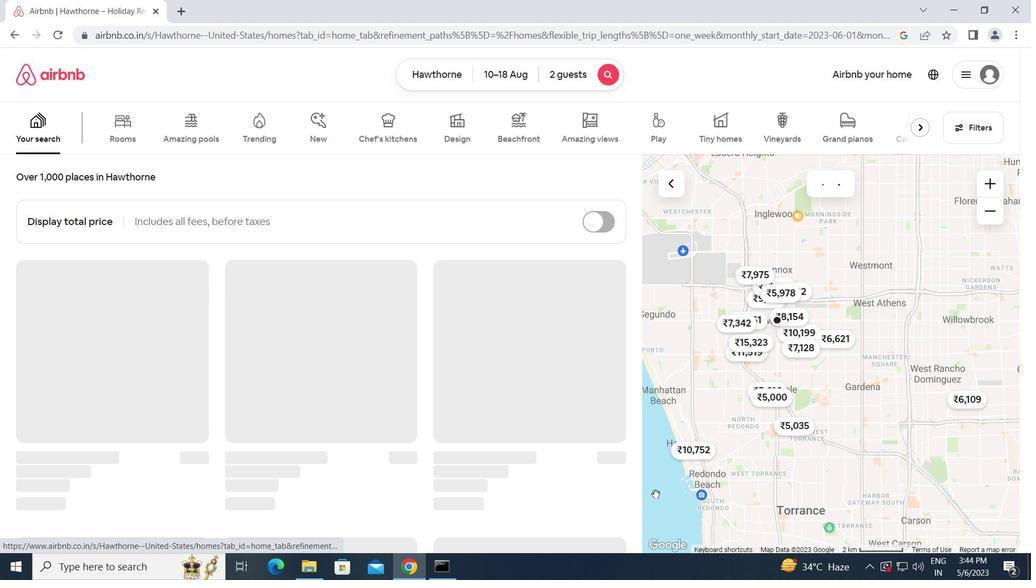 
